Task: Add Attachment from "Attach a link" to Card Card0000000164 in Board Board0000000041 in Workspace WS0000000014 in Trello. Add Cover Red to Card Card0000000164 in Board Board0000000041 in Workspace WS0000000014 in Trello. Add "Join Card" Button Button0000000164  to Card Card0000000164 in Board Board0000000041 in Workspace WS0000000014 in Trello. Add Description DS0000000164 to Card Card0000000164 in Board Board0000000041 in Workspace WS0000000014 in Trello. Add Comment CM0000000164 to Card Card0000000164 in Board Board0000000041 in Workspace WS0000000014 in Trello
Action: Mouse moved to (867, 408)
Screenshot: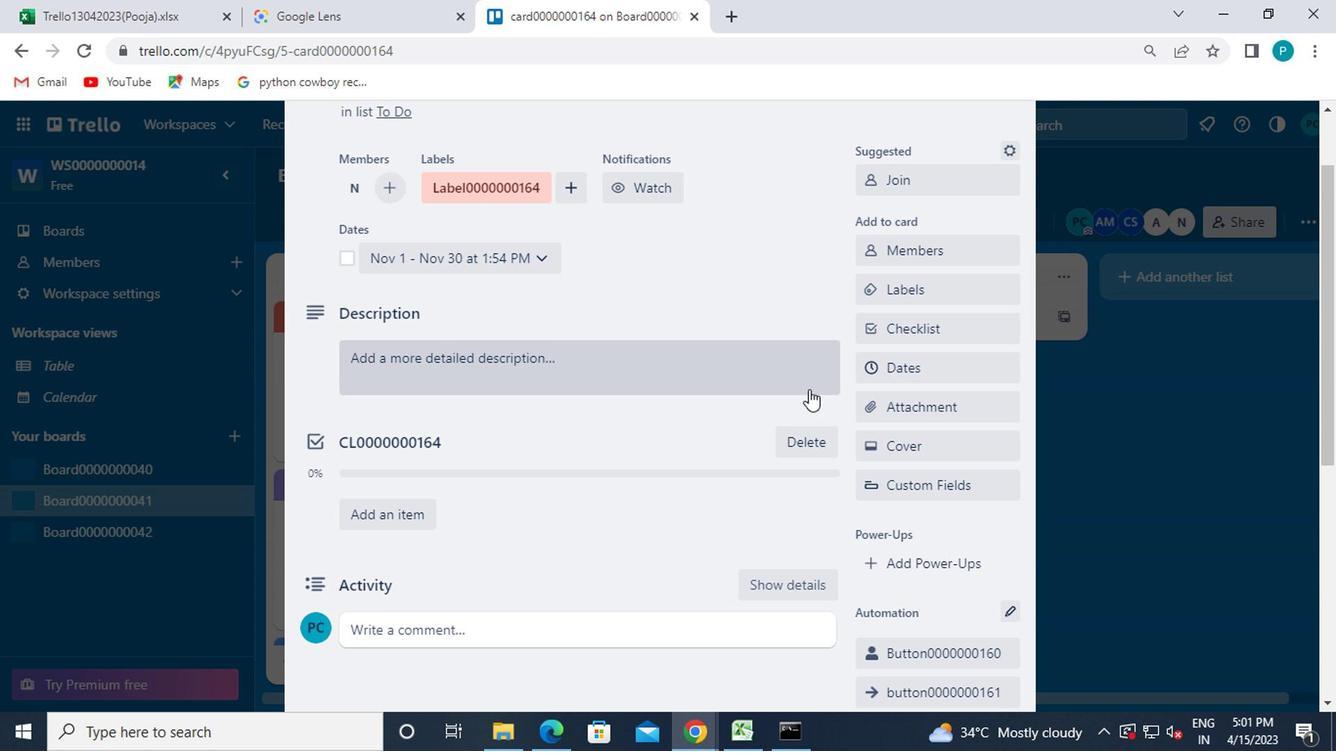 
Action: Mouse pressed left at (867, 408)
Screenshot: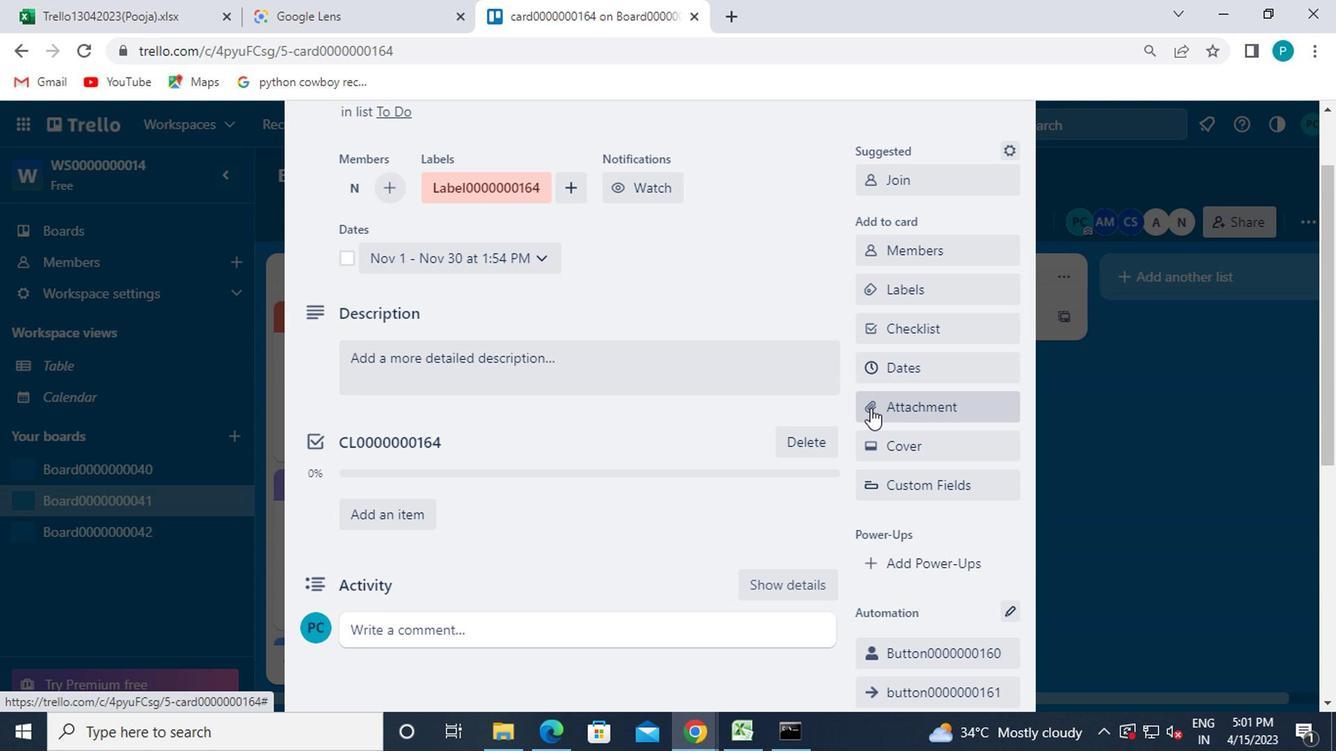 
Action: Mouse moved to (894, 432)
Screenshot: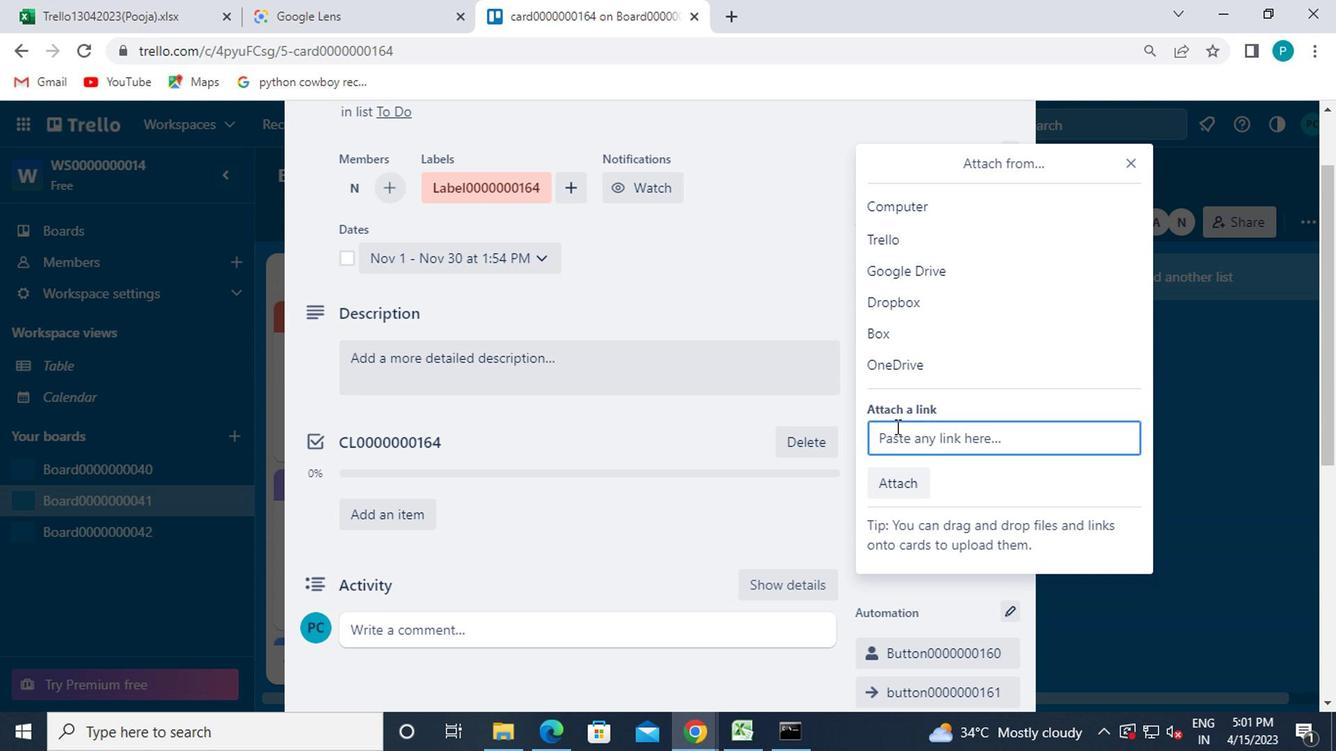 
Action: Mouse pressed left at (894, 432)
Screenshot: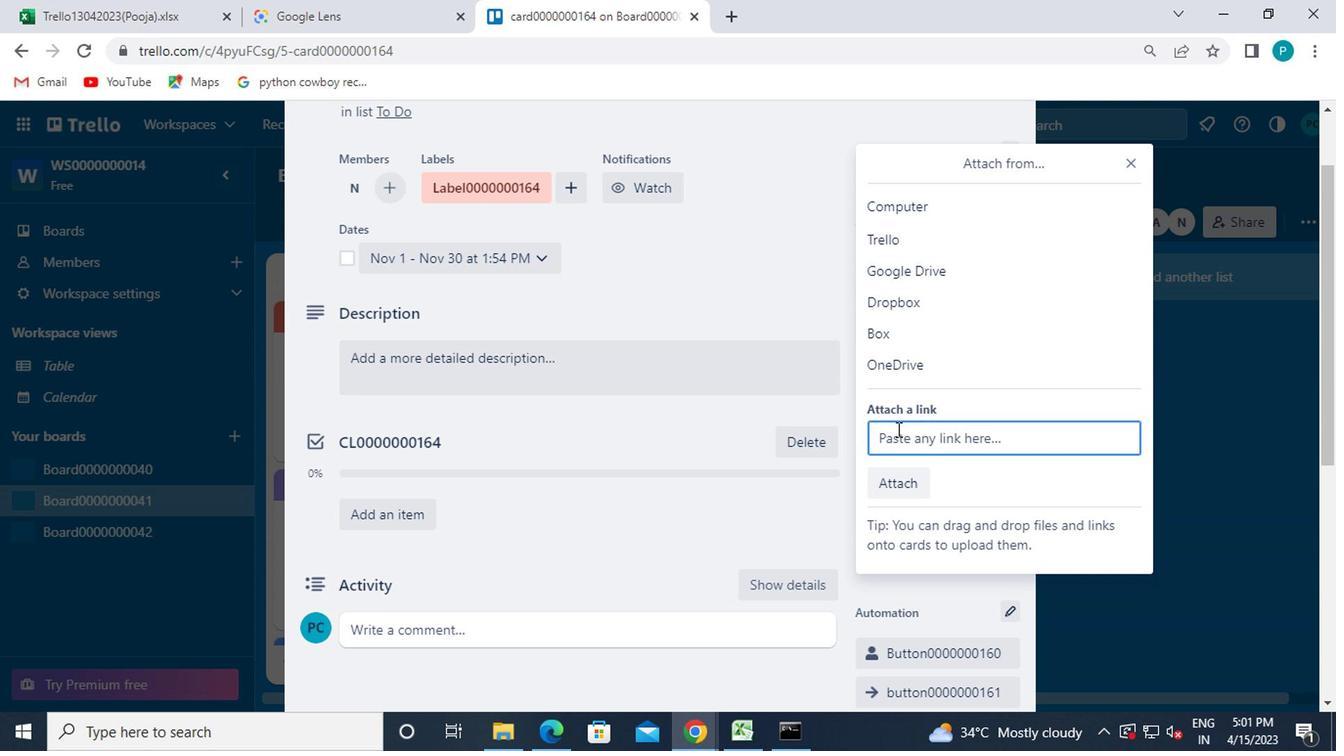 
Action: Mouse moved to (364, 29)
Screenshot: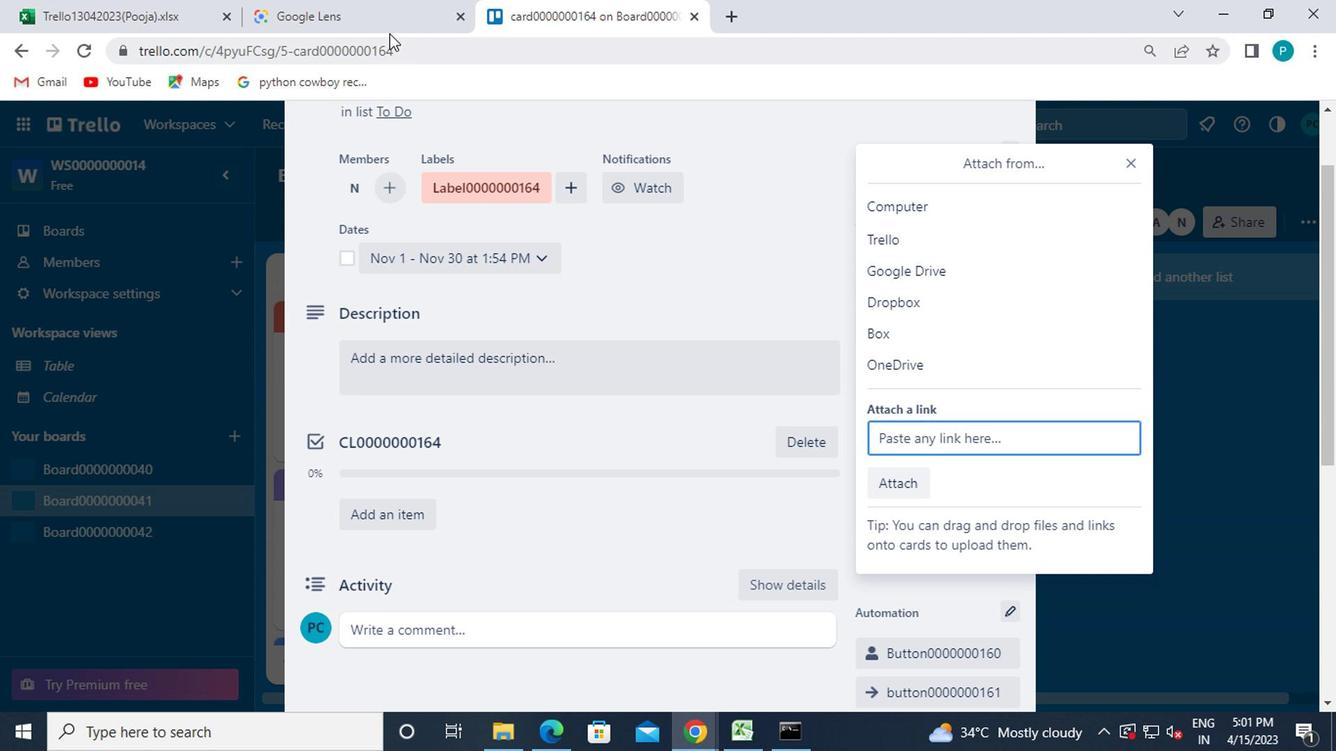 
Action: Mouse pressed left at (364, 29)
Screenshot: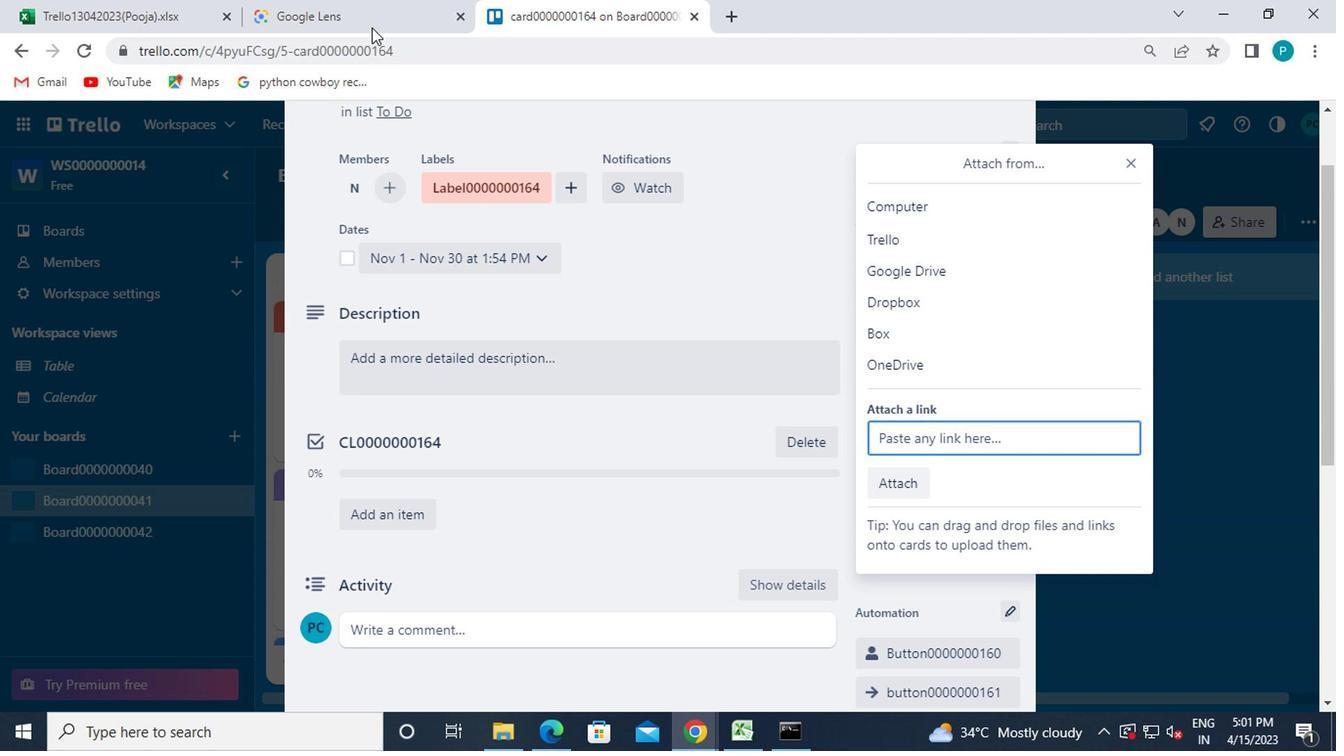 
Action: Mouse moved to (367, 29)
Screenshot: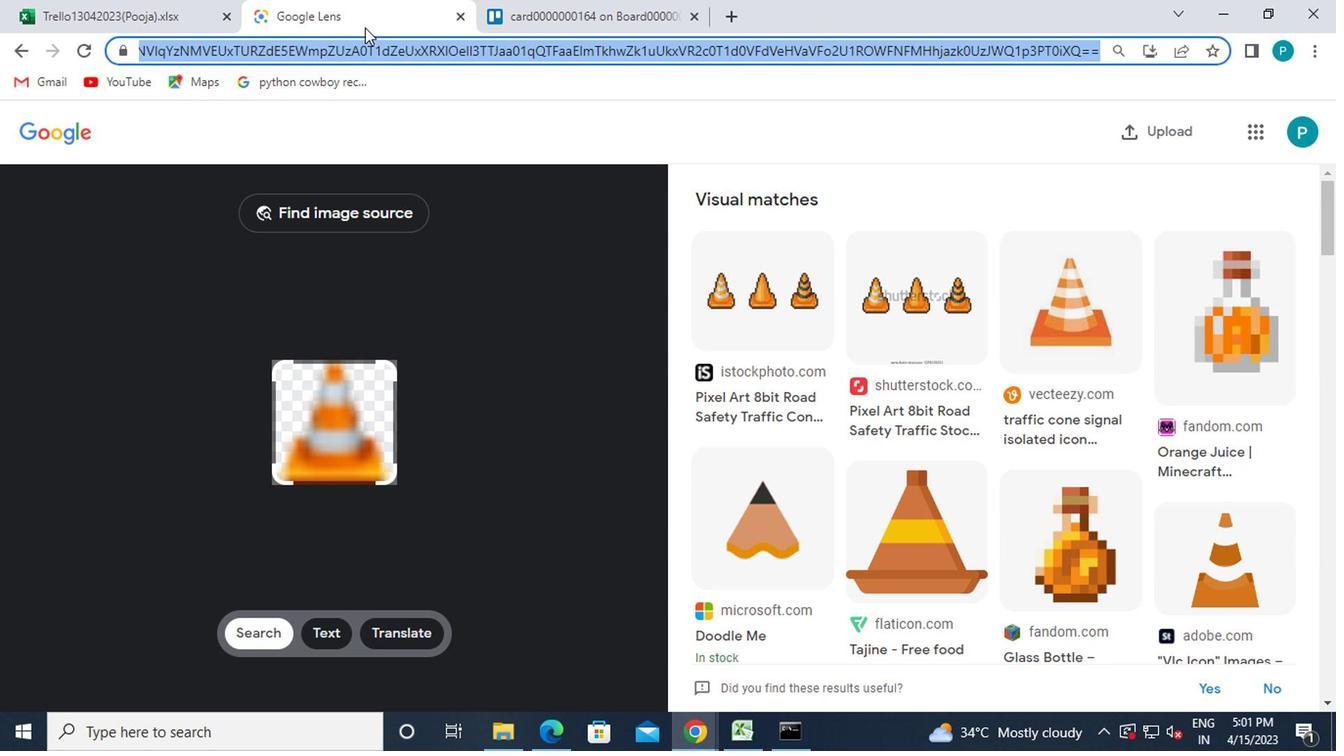 
Action: Key pressed ctrl+C
Screenshot: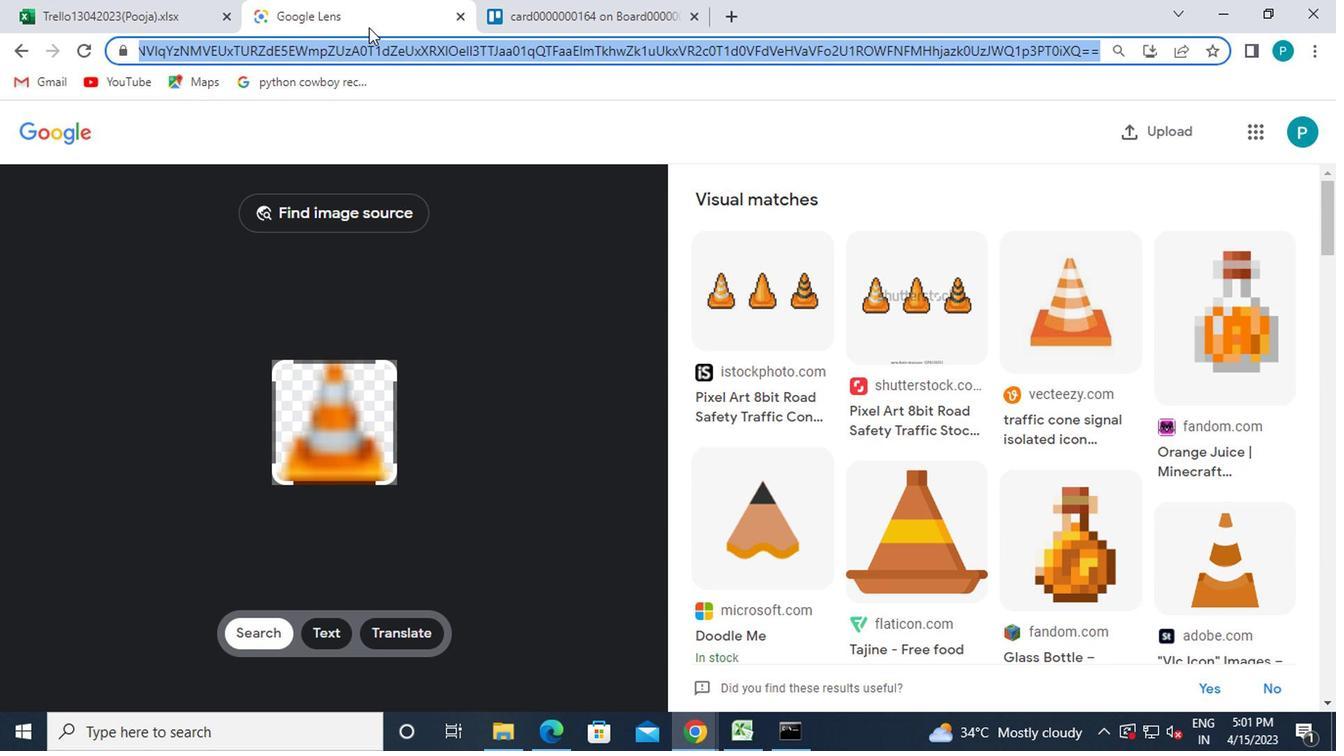 
Action: Mouse moved to (581, 10)
Screenshot: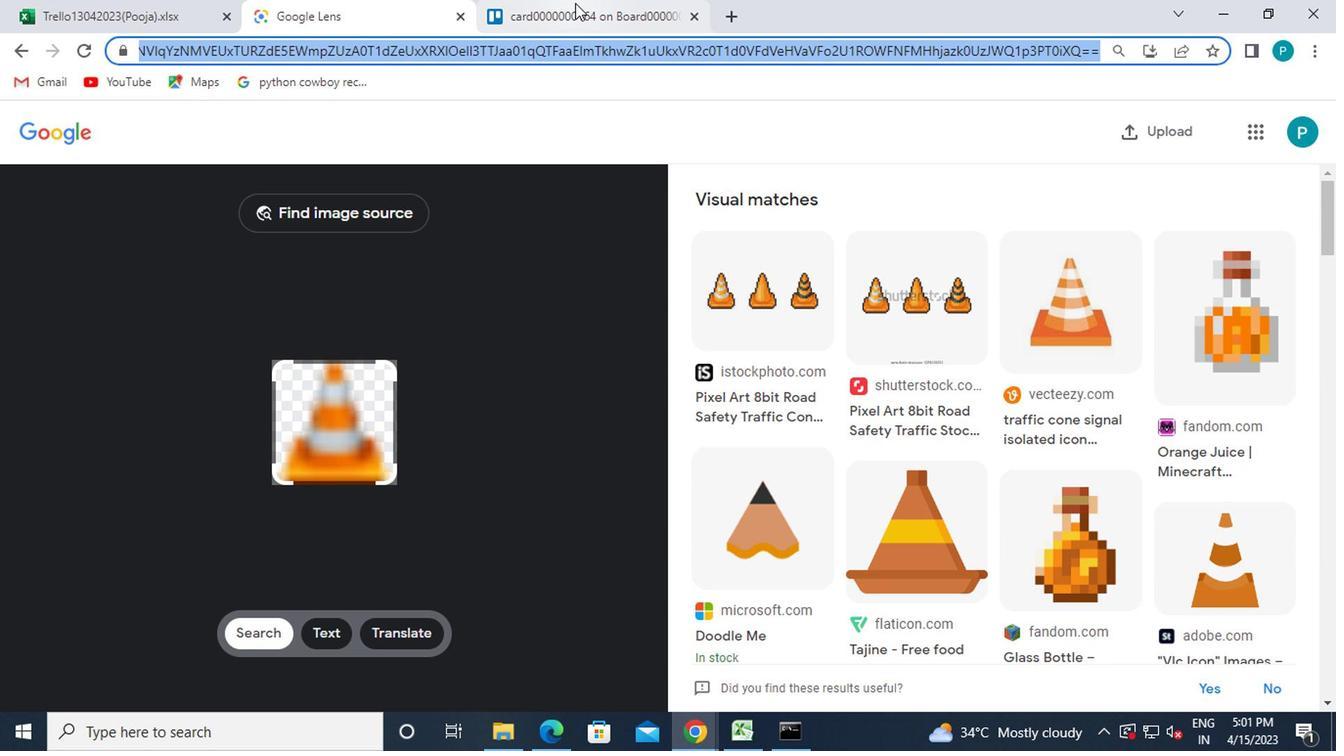 
Action: Mouse pressed left at (581, 10)
Screenshot: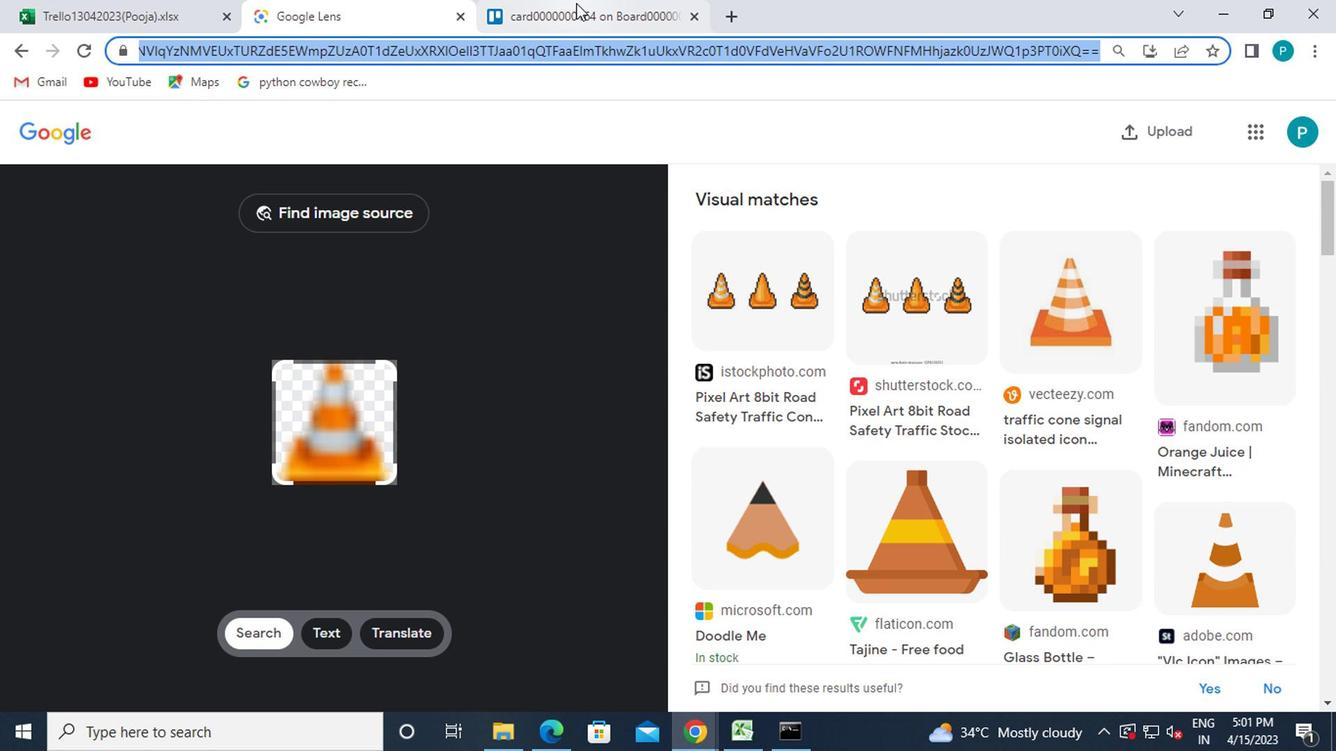 
Action: Mouse moved to (935, 434)
Screenshot: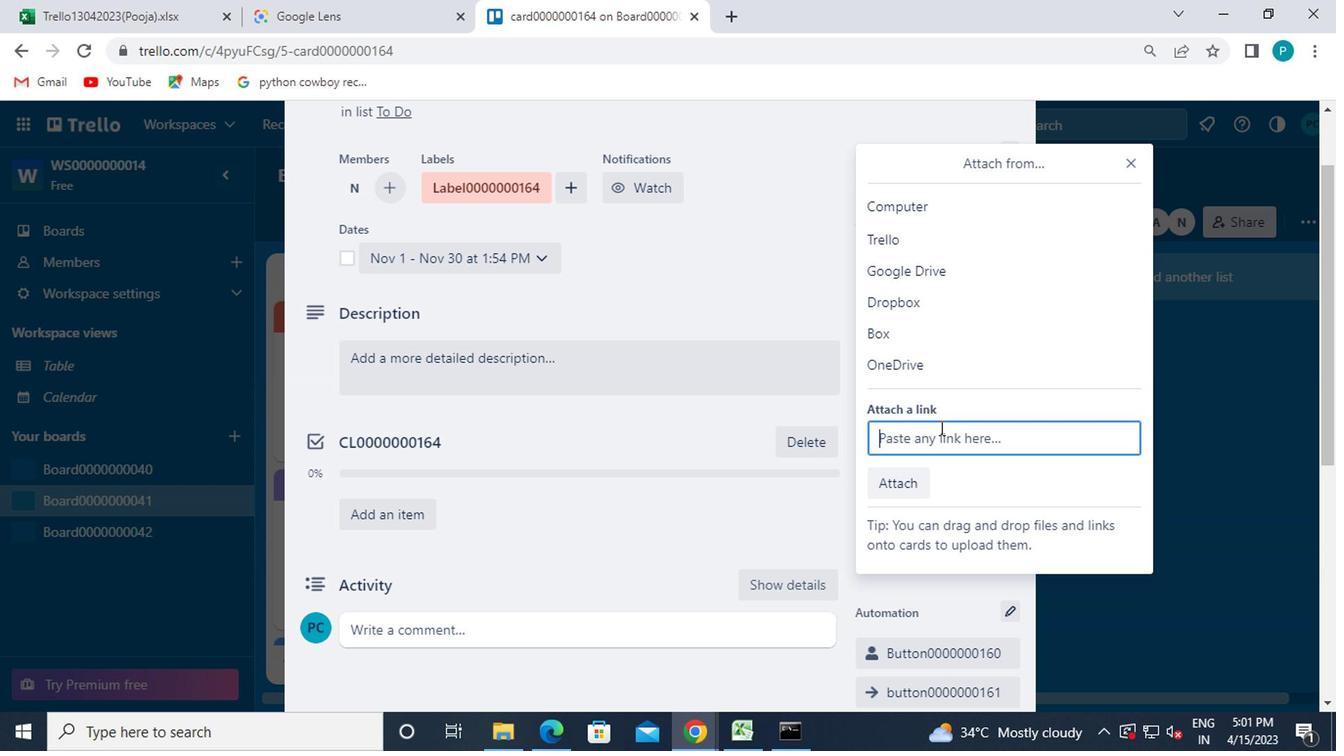 
Action: Mouse pressed left at (935, 434)
Screenshot: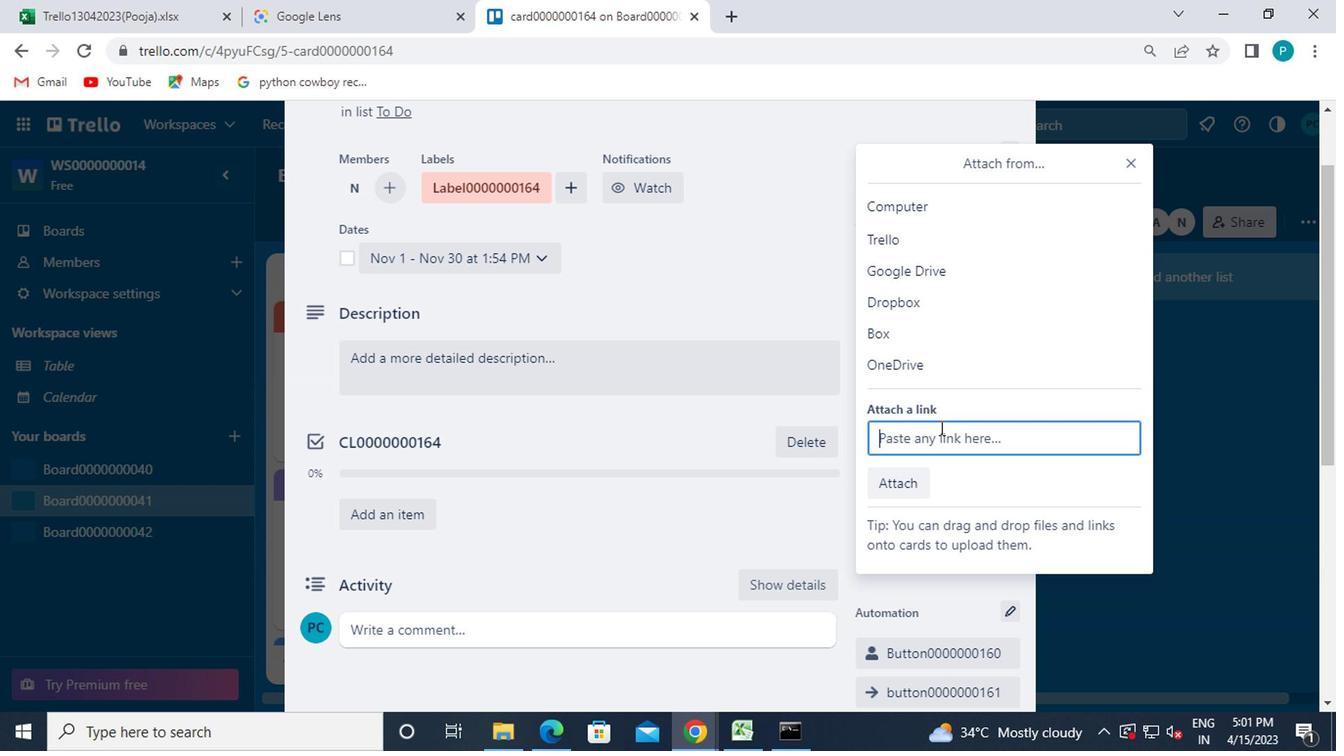 
Action: Mouse moved to (922, 409)
Screenshot: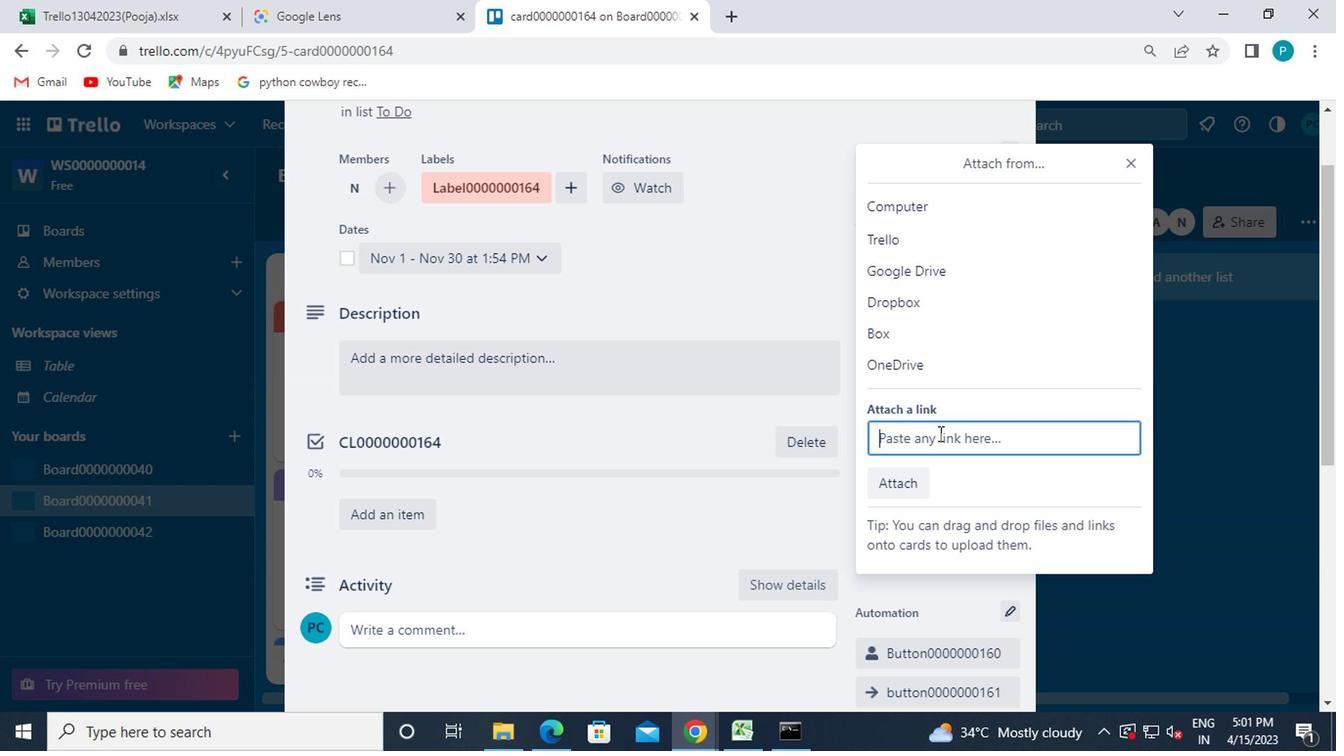 
Action: Key pressed ctrl+V
Screenshot: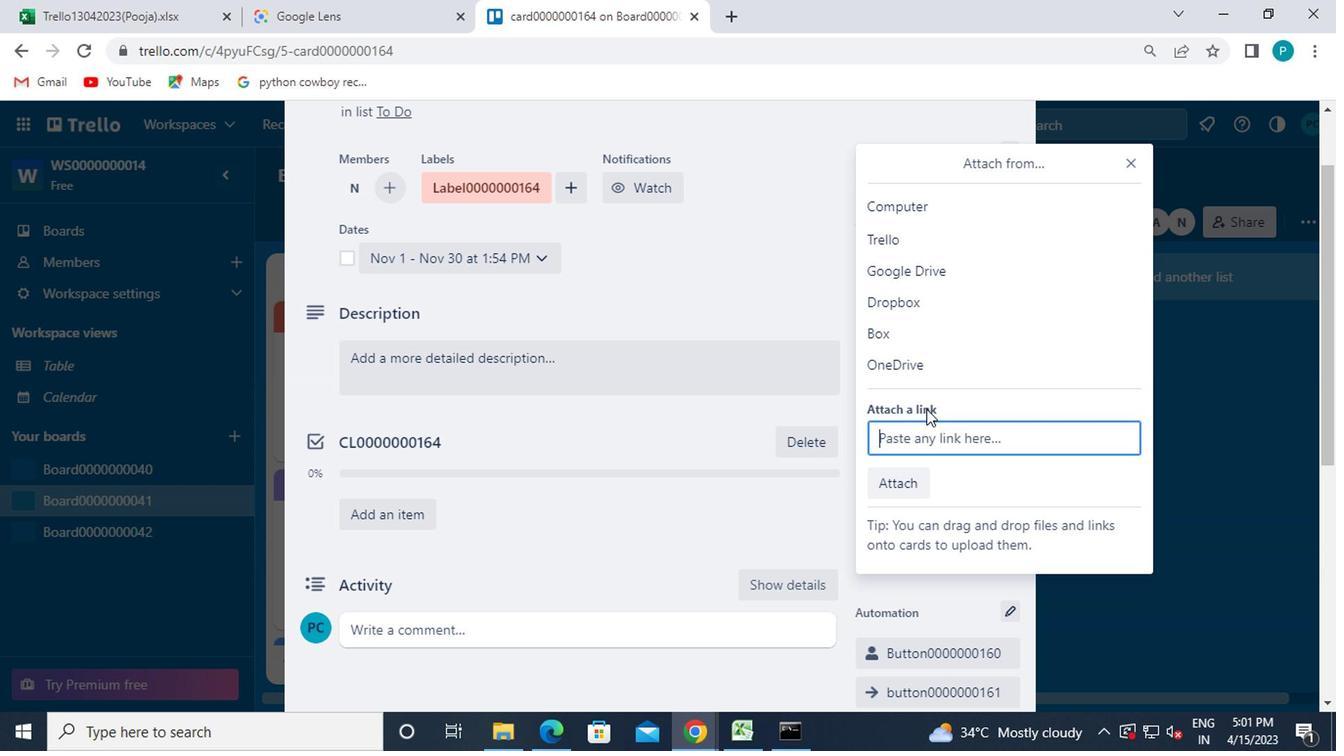 
Action: Mouse moved to (890, 549)
Screenshot: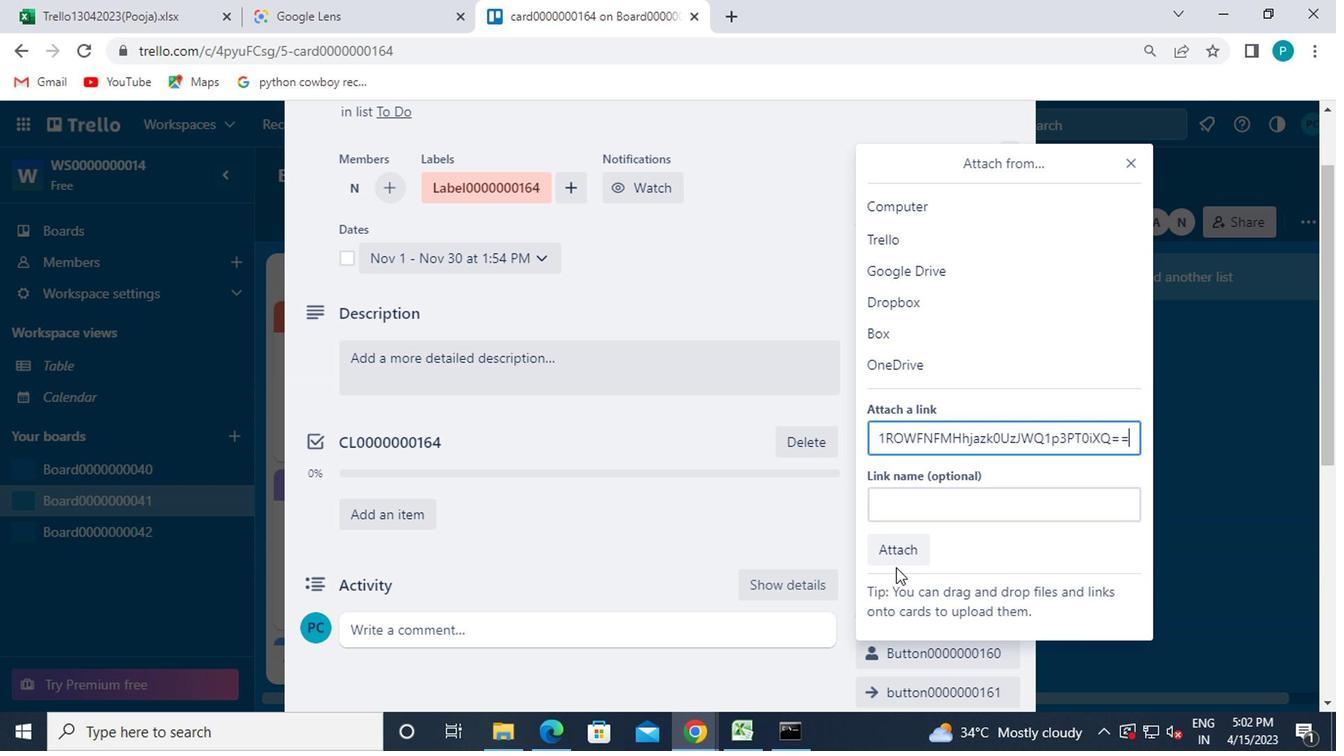 
Action: Mouse pressed left at (890, 549)
Screenshot: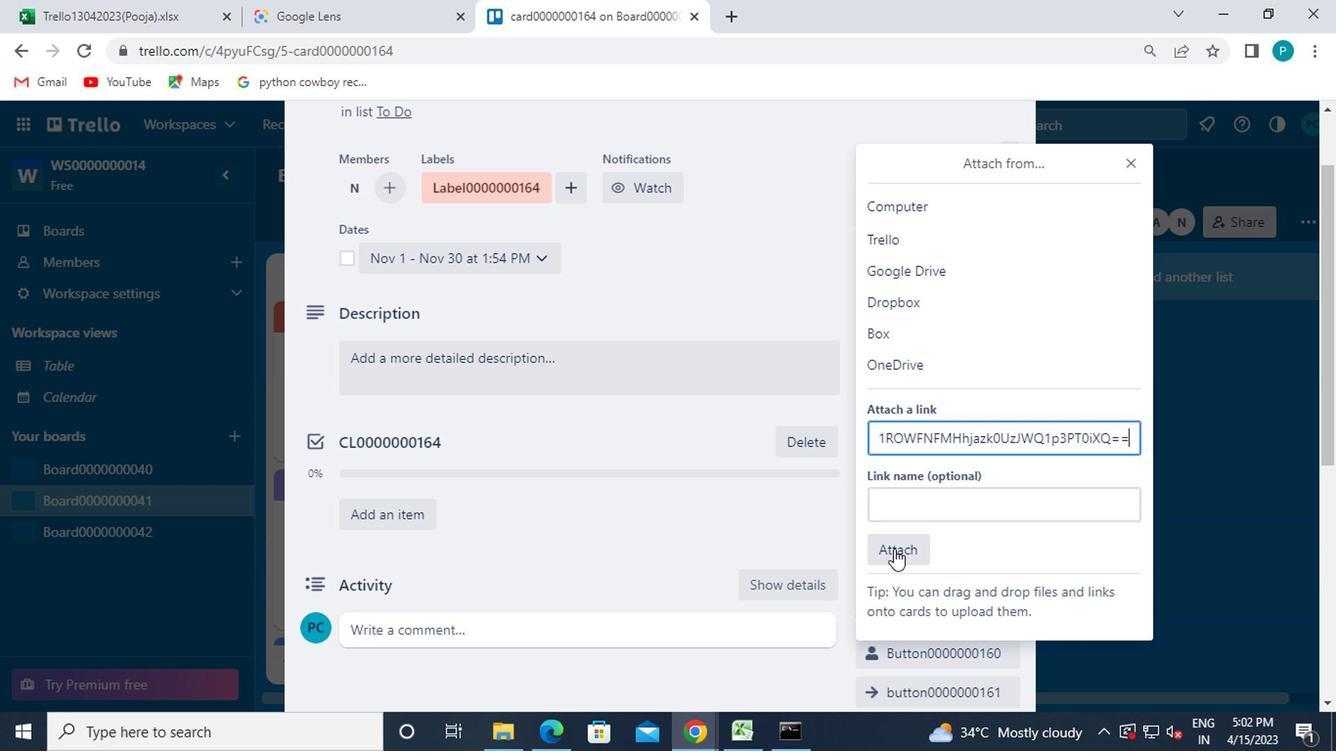 
Action: Mouse moved to (966, 441)
Screenshot: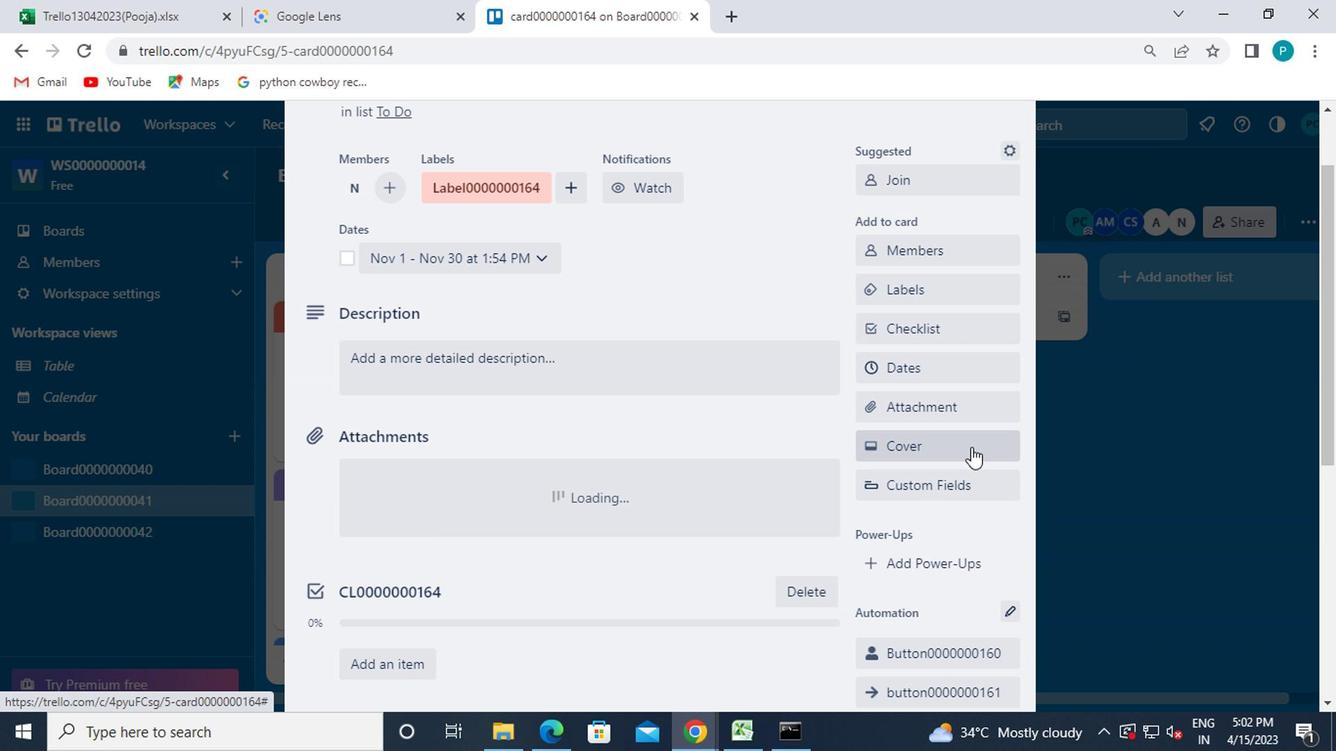 
Action: Mouse pressed left at (966, 441)
Screenshot: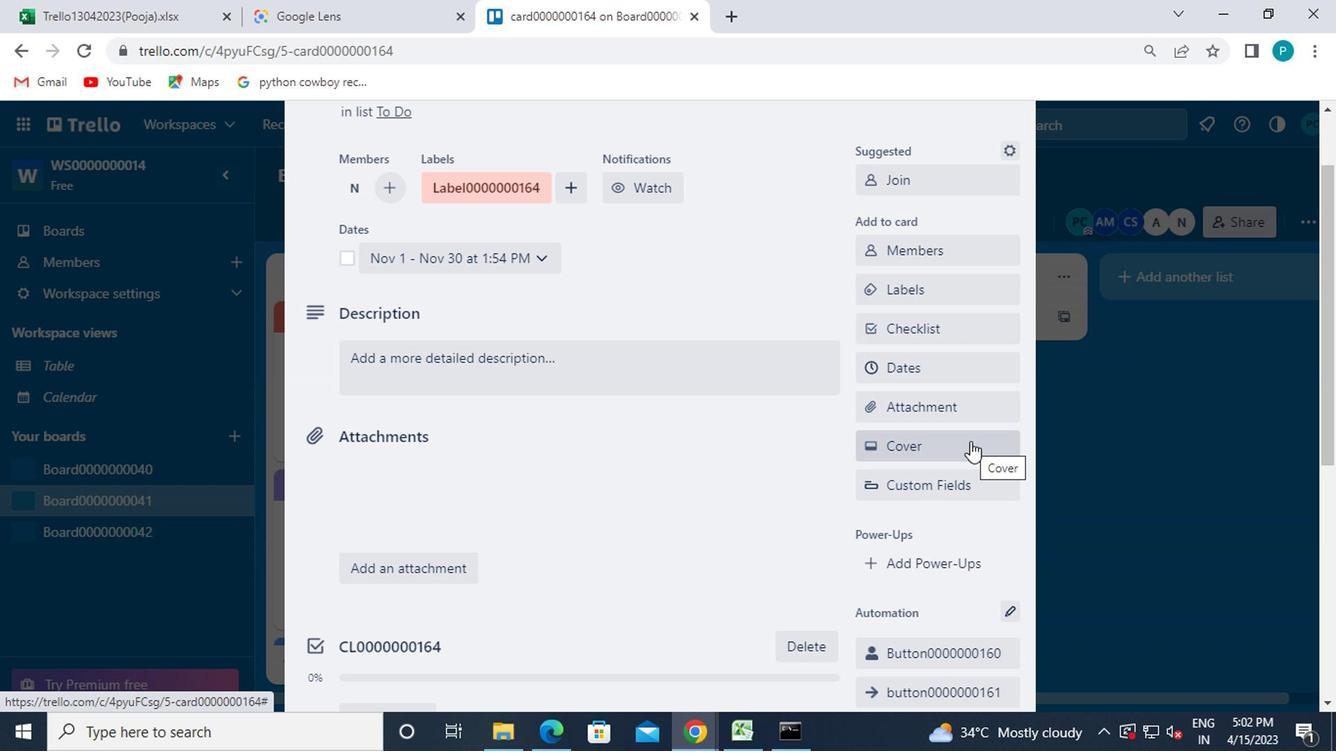 
Action: Mouse moved to (1042, 347)
Screenshot: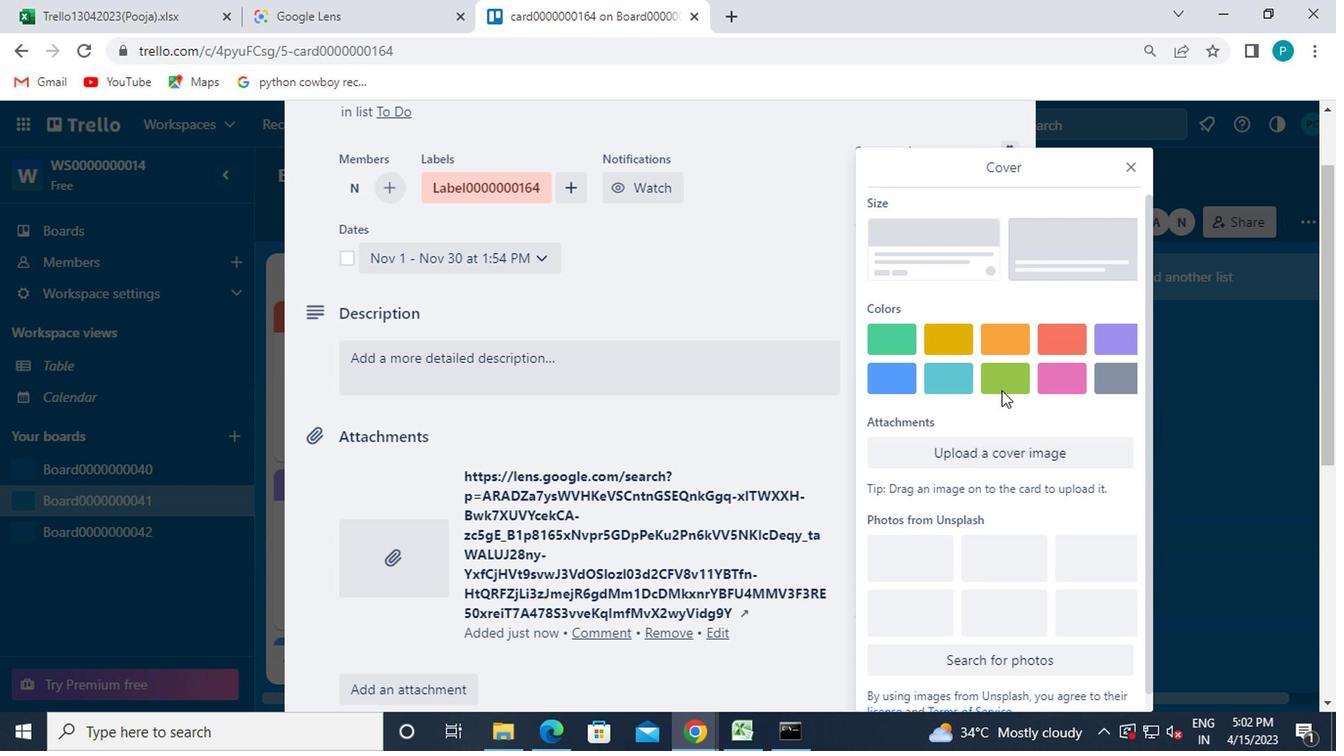 
Action: Mouse pressed left at (1042, 347)
Screenshot: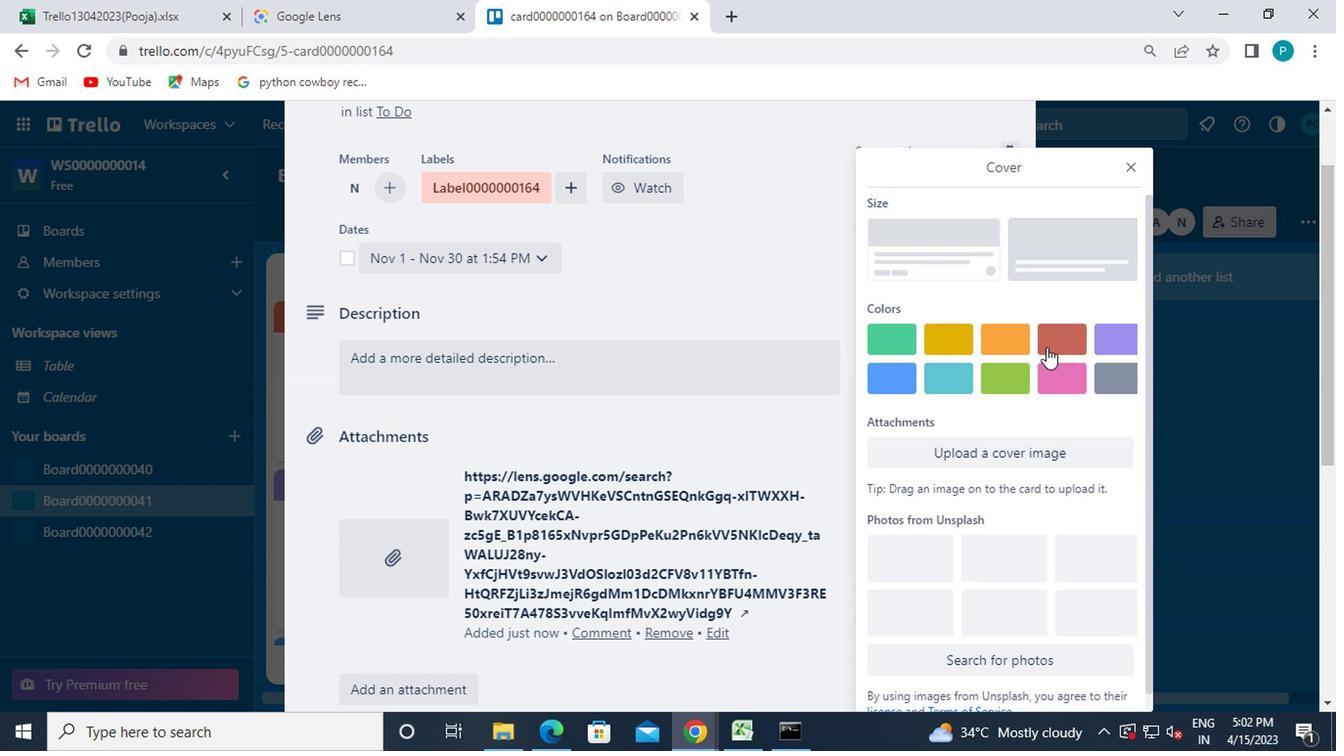 
Action: Mouse moved to (1123, 170)
Screenshot: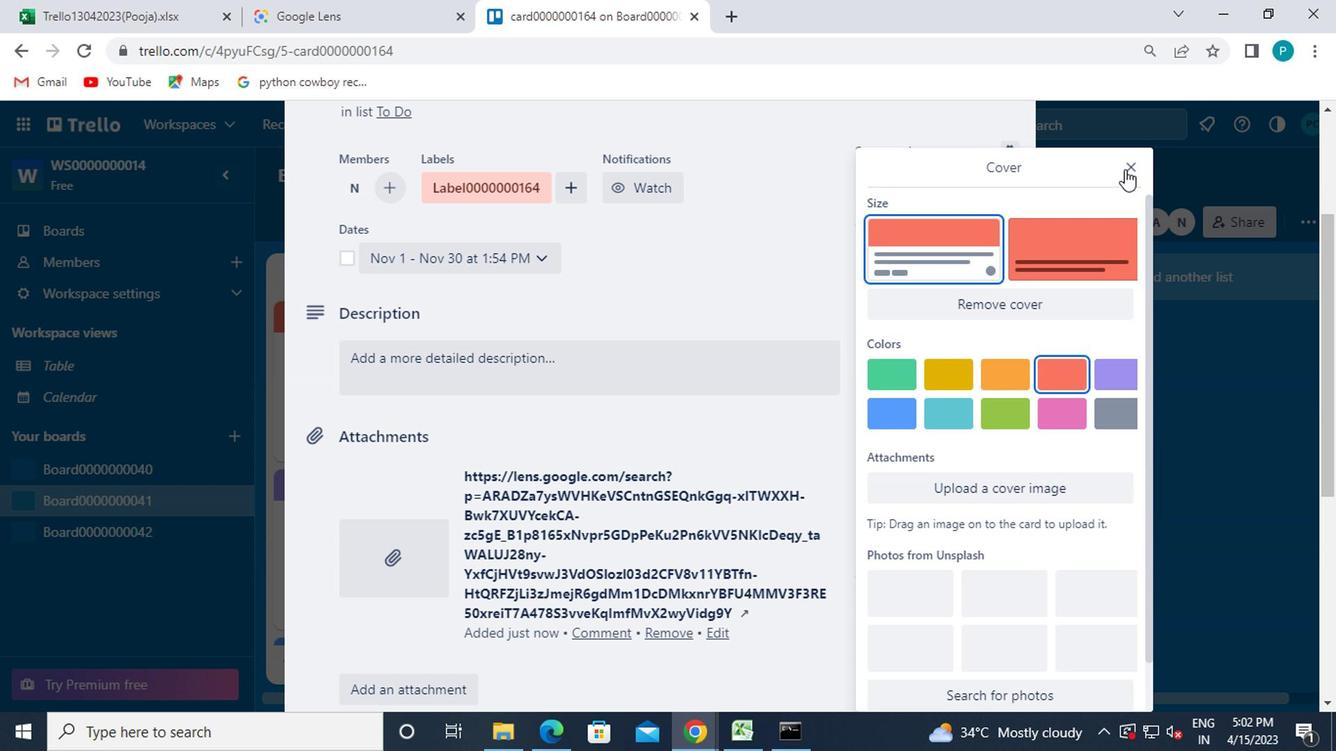
Action: Mouse pressed left at (1123, 170)
Screenshot: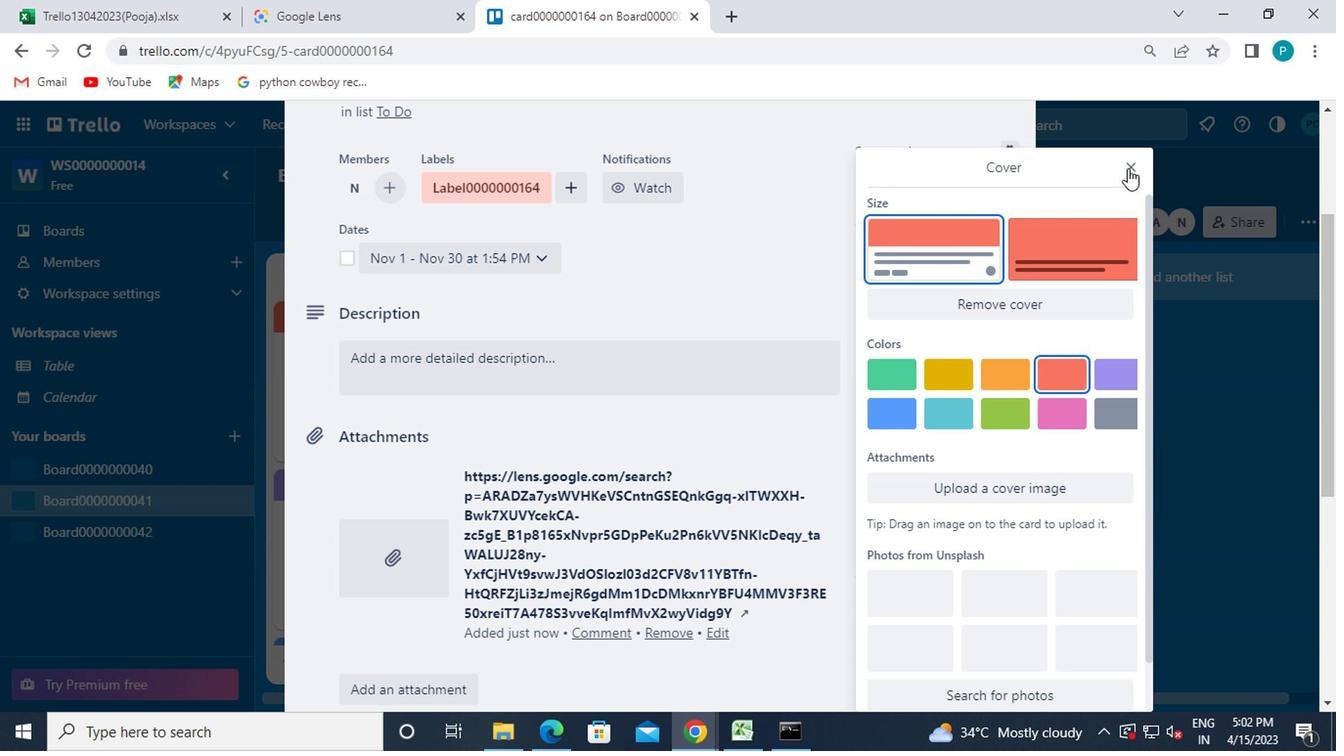 
Action: Mouse moved to (830, 471)
Screenshot: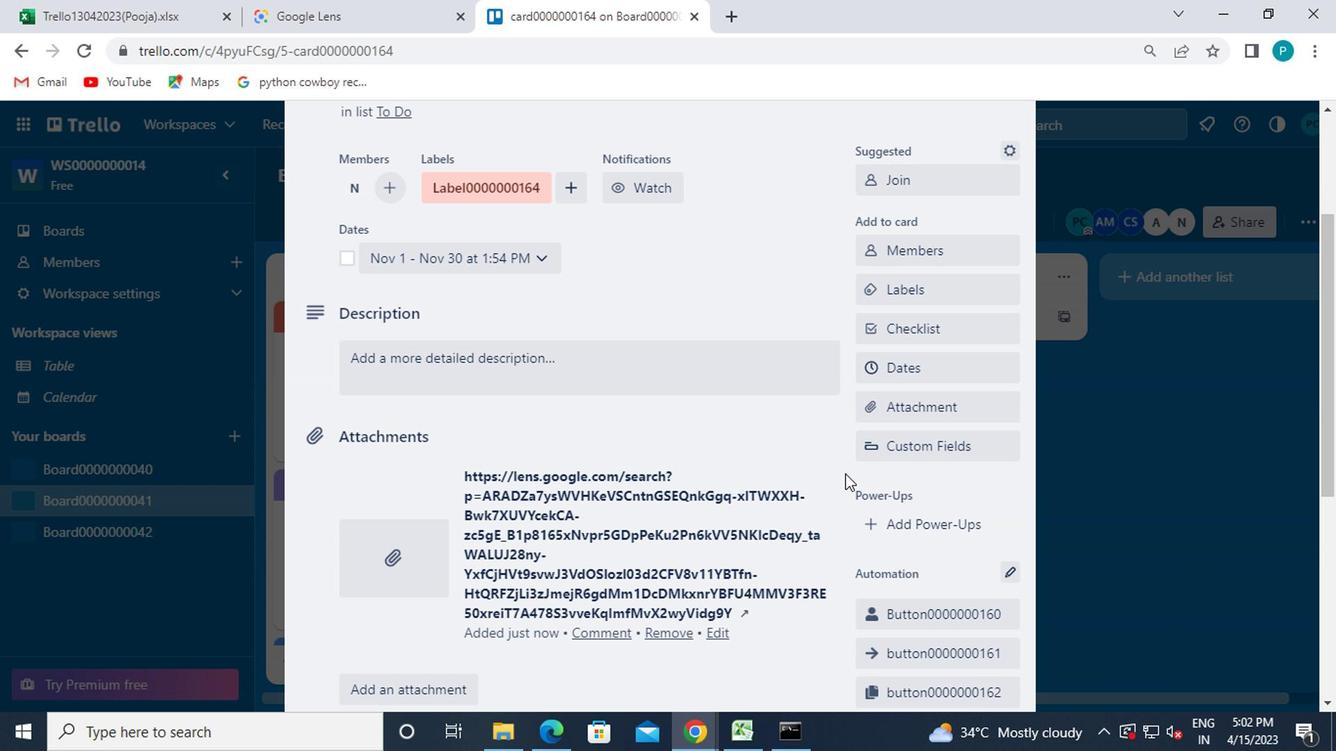 
Action: Mouse scrolled (830, 471) with delta (0, 0)
Screenshot: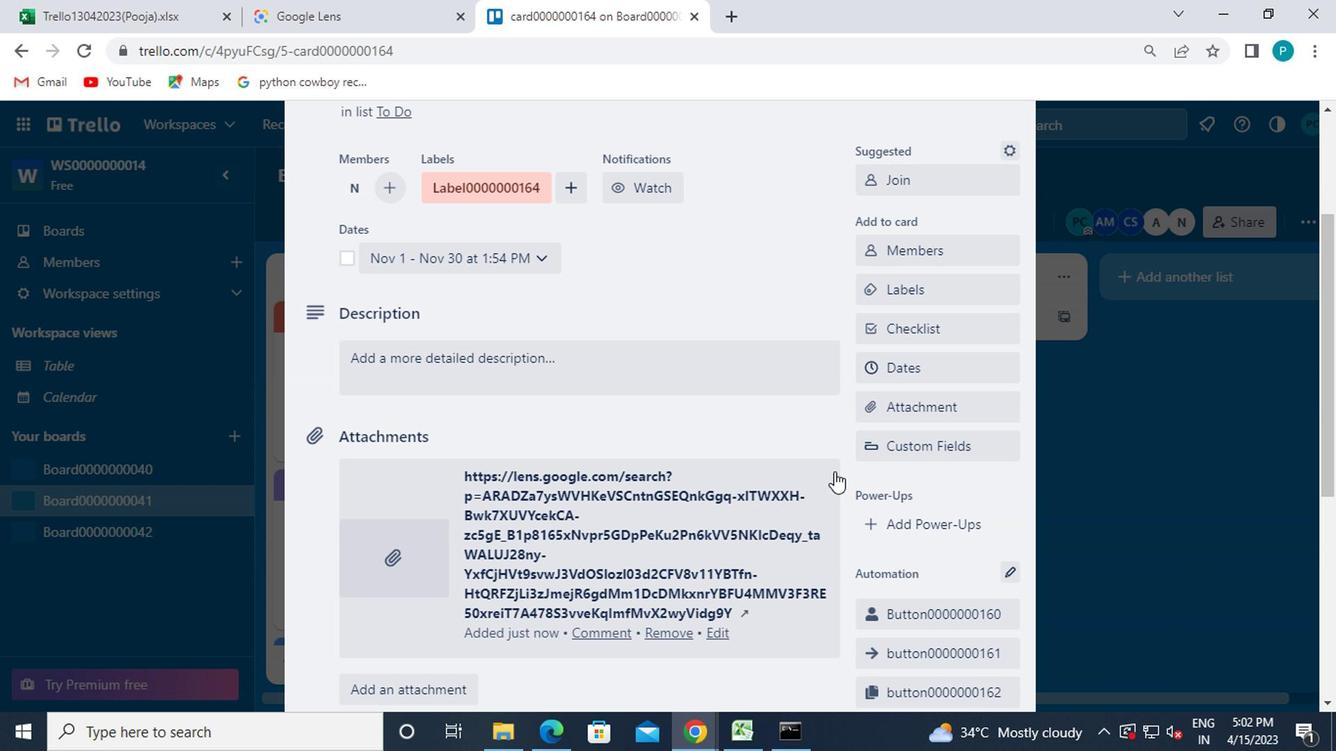 
Action: Mouse scrolled (830, 471) with delta (0, 0)
Screenshot: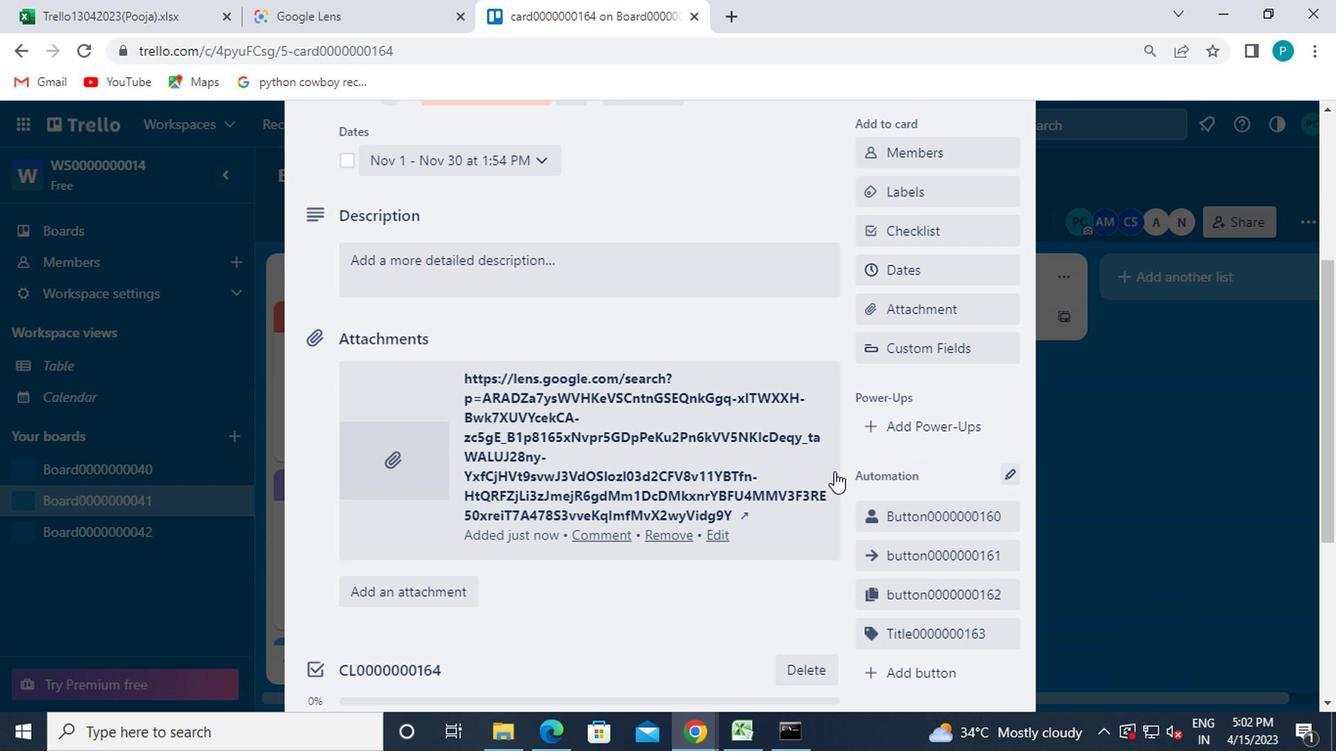 
Action: Mouse moved to (883, 567)
Screenshot: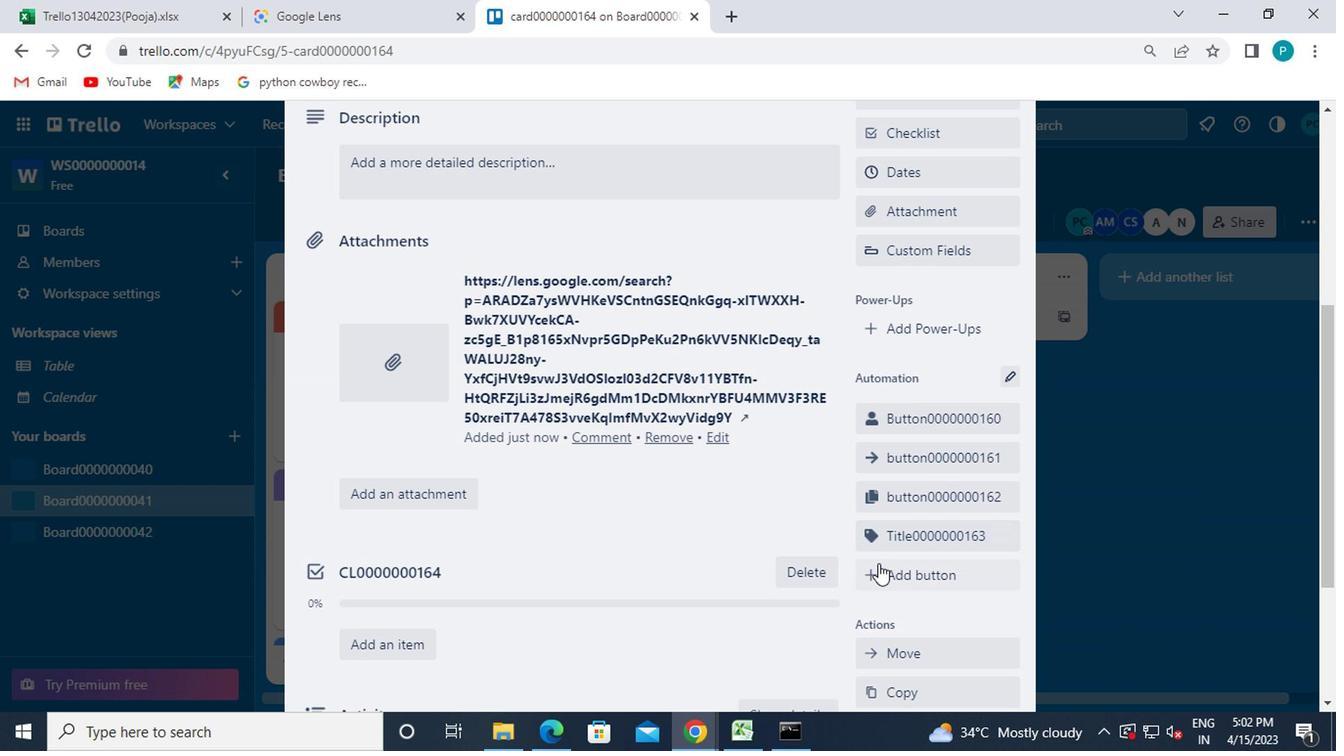 
Action: Mouse pressed left at (883, 567)
Screenshot: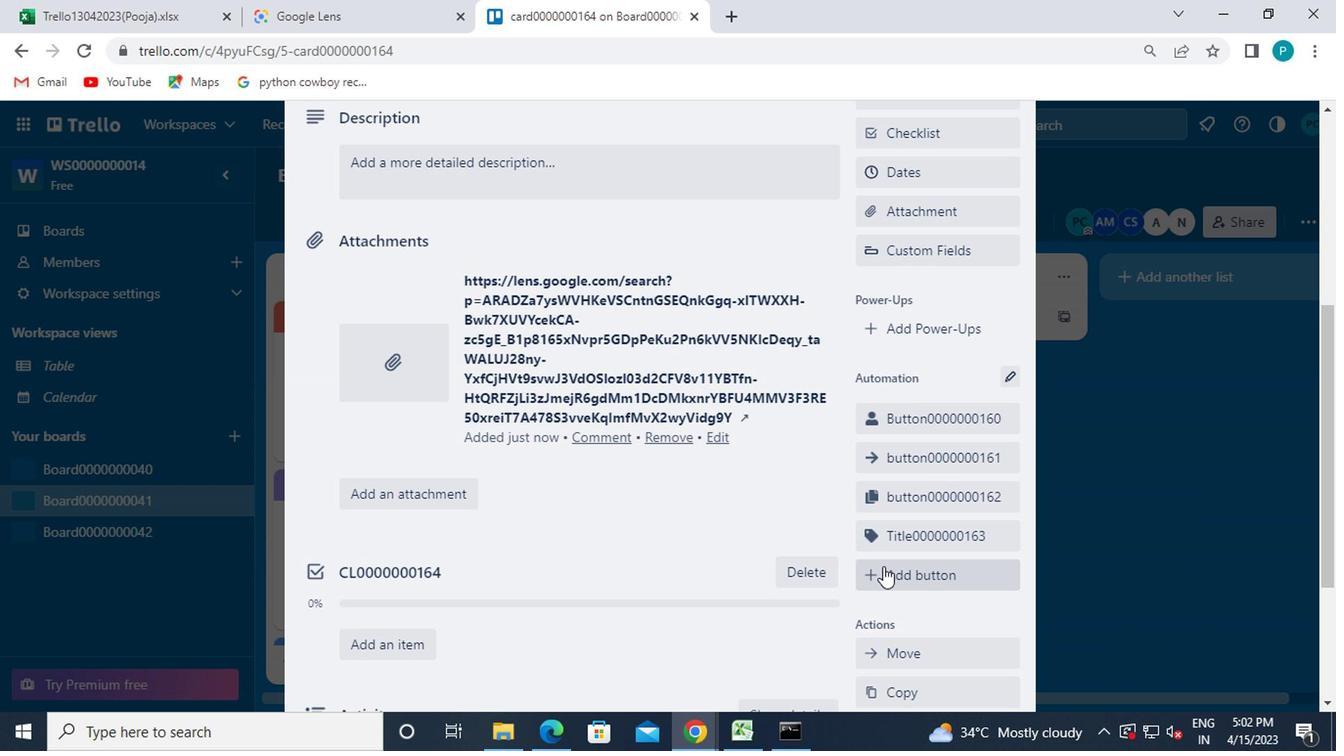 
Action: Mouse moved to (894, 382)
Screenshot: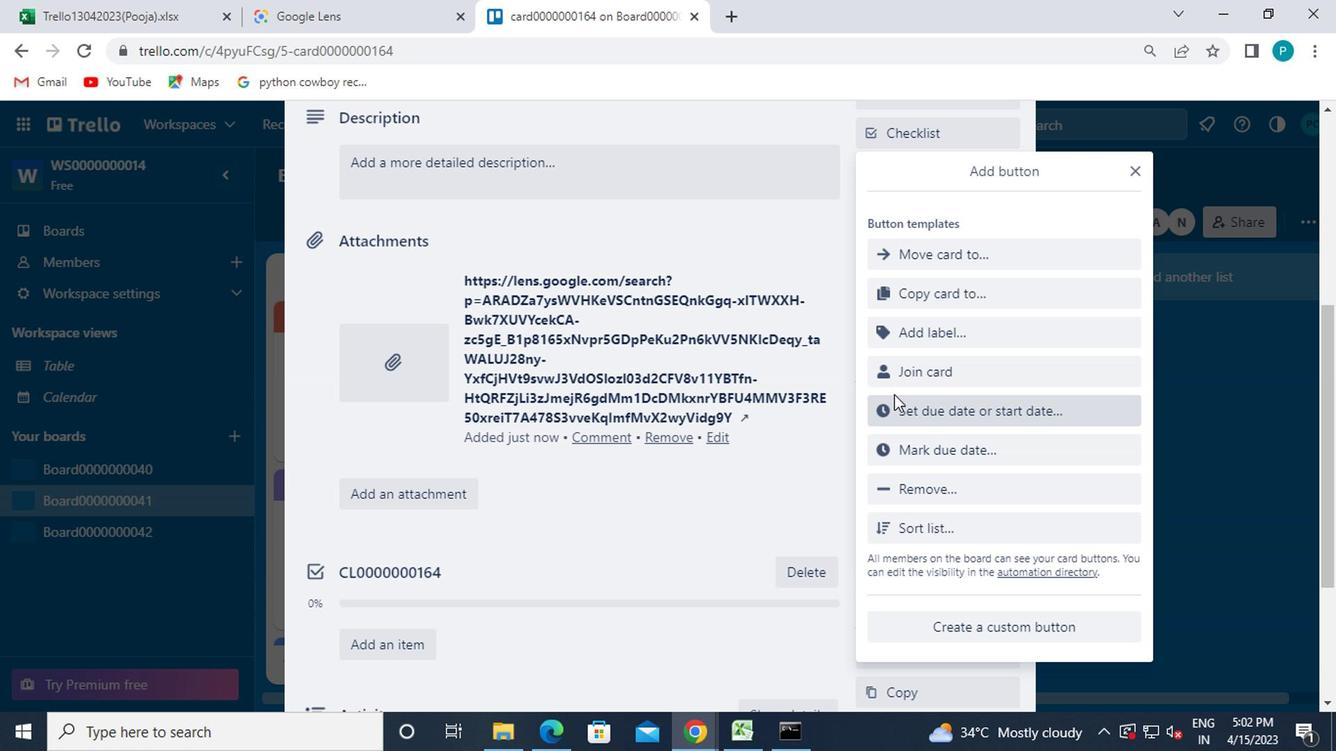 
Action: Mouse pressed left at (894, 382)
Screenshot: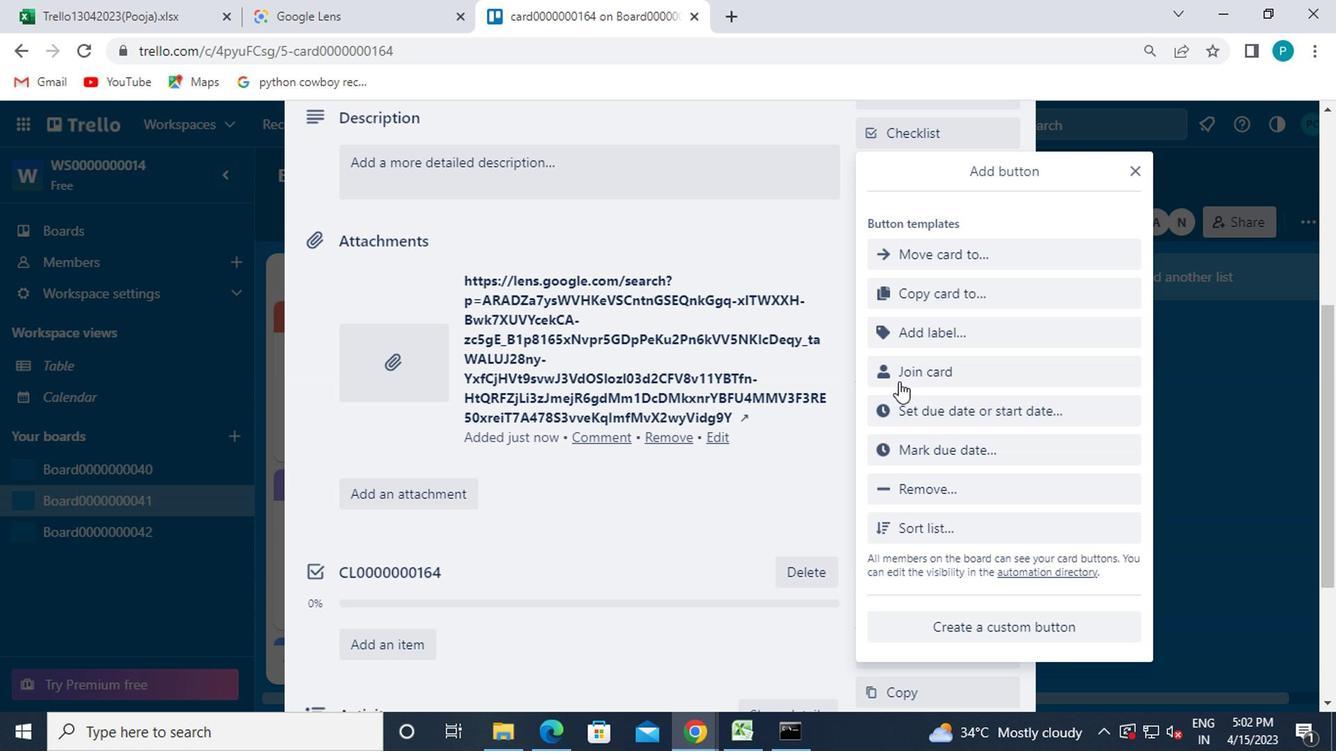 
Action: Mouse moved to (954, 310)
Screenshot: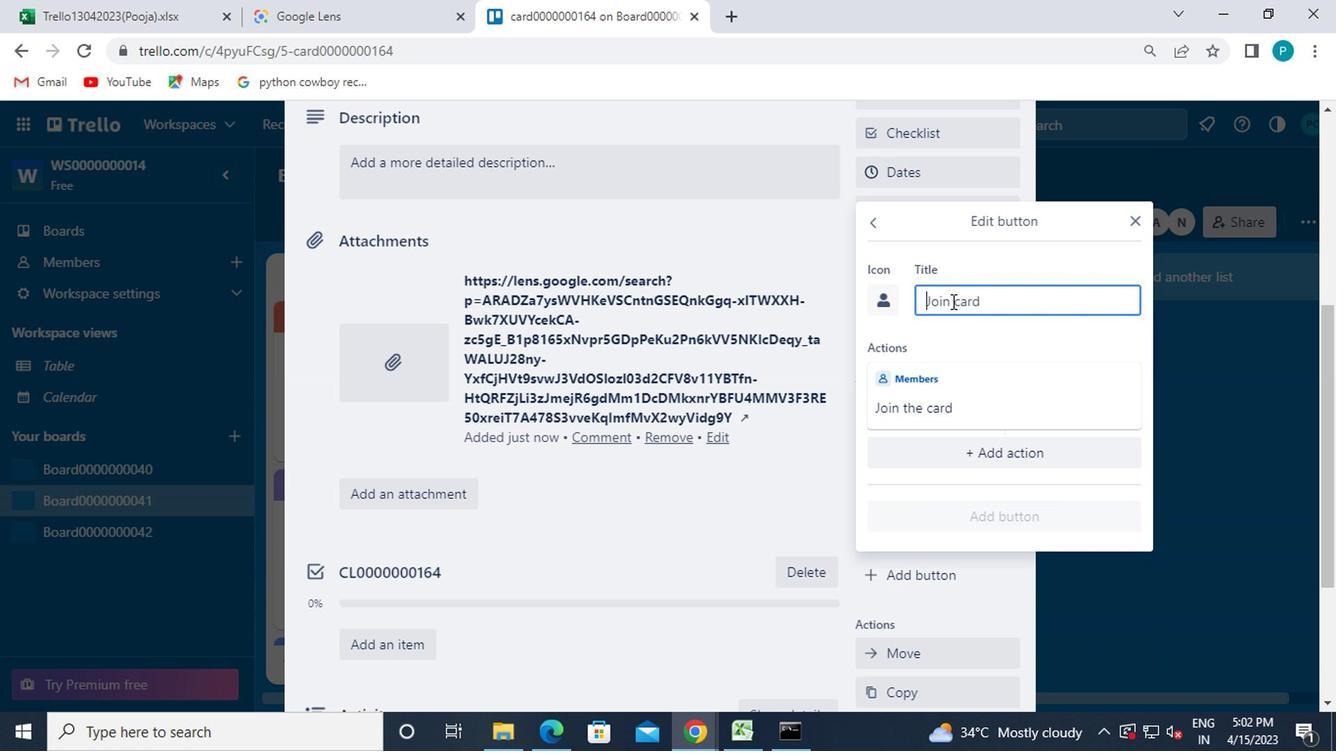 
Action: Mouse pressed left at (954, 310)
Screenshot: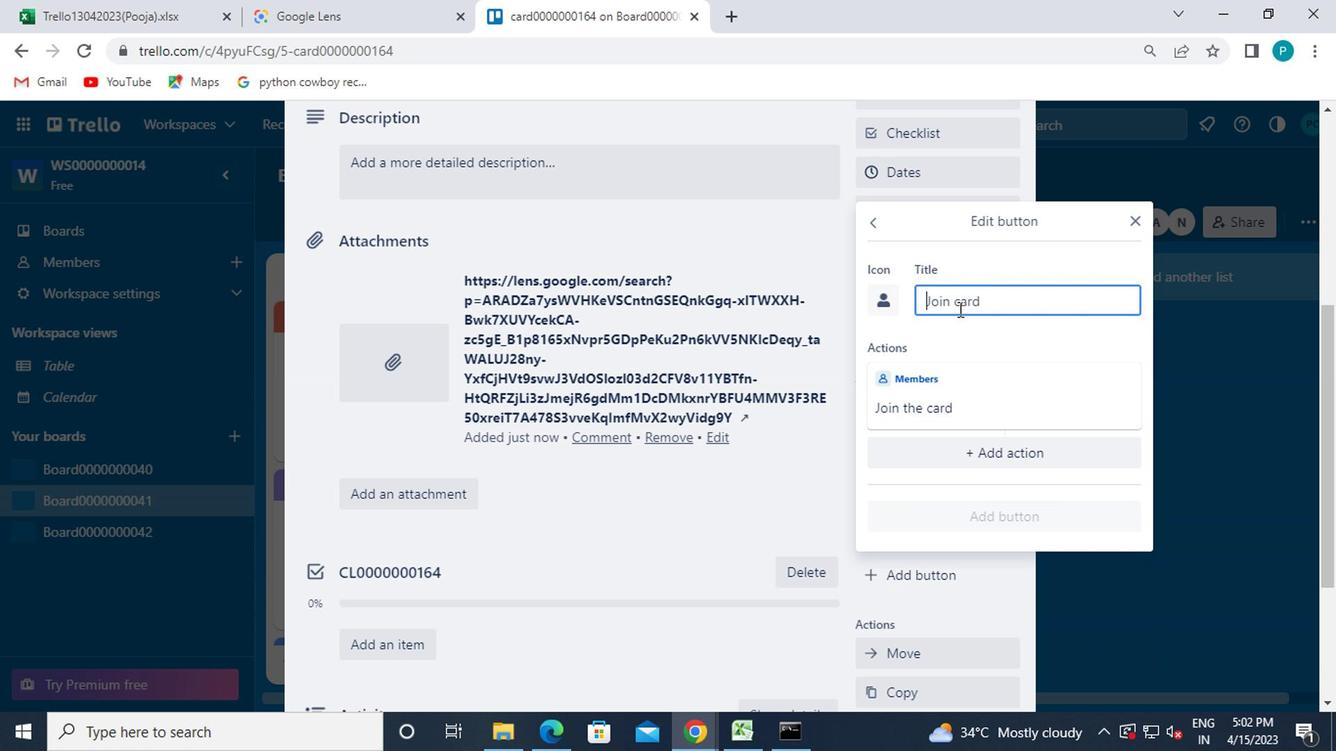
Action: Key pressed button0000000164
Screenshot: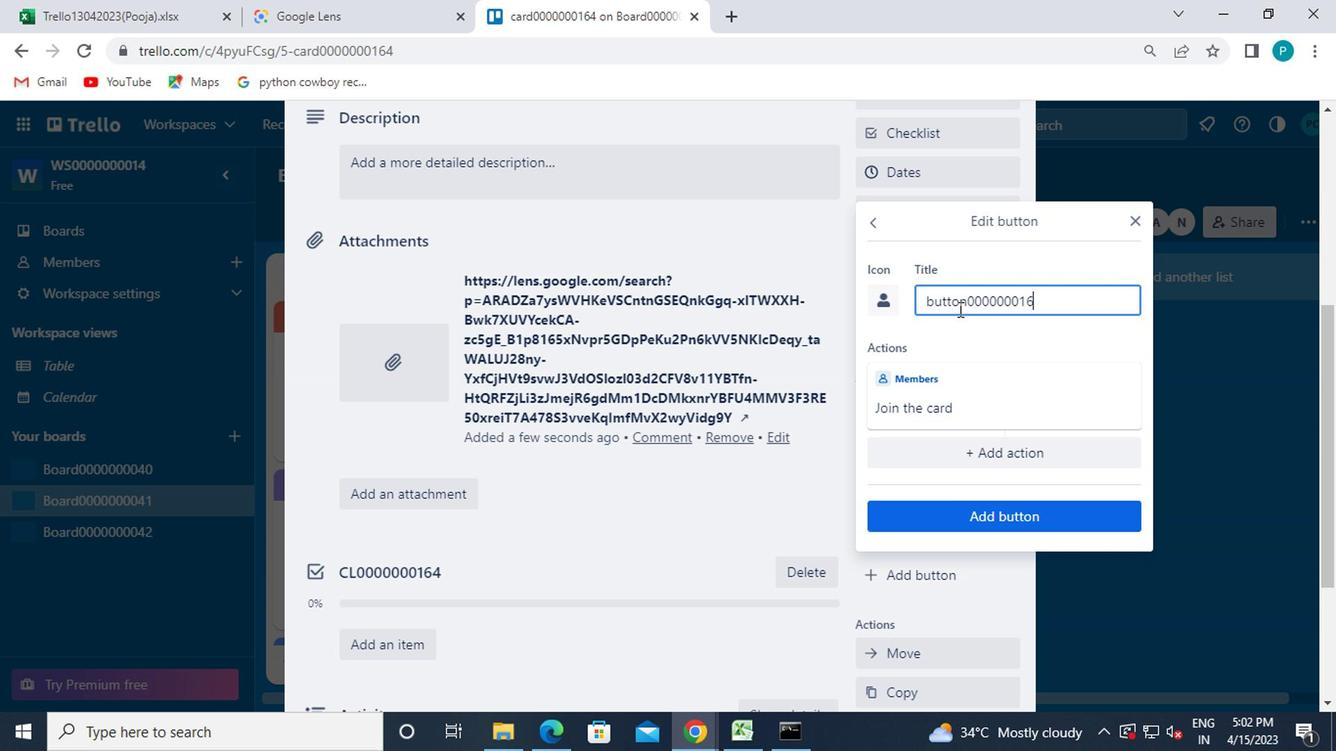 
Action: Mouse moved to (986, 517)
Screenshot: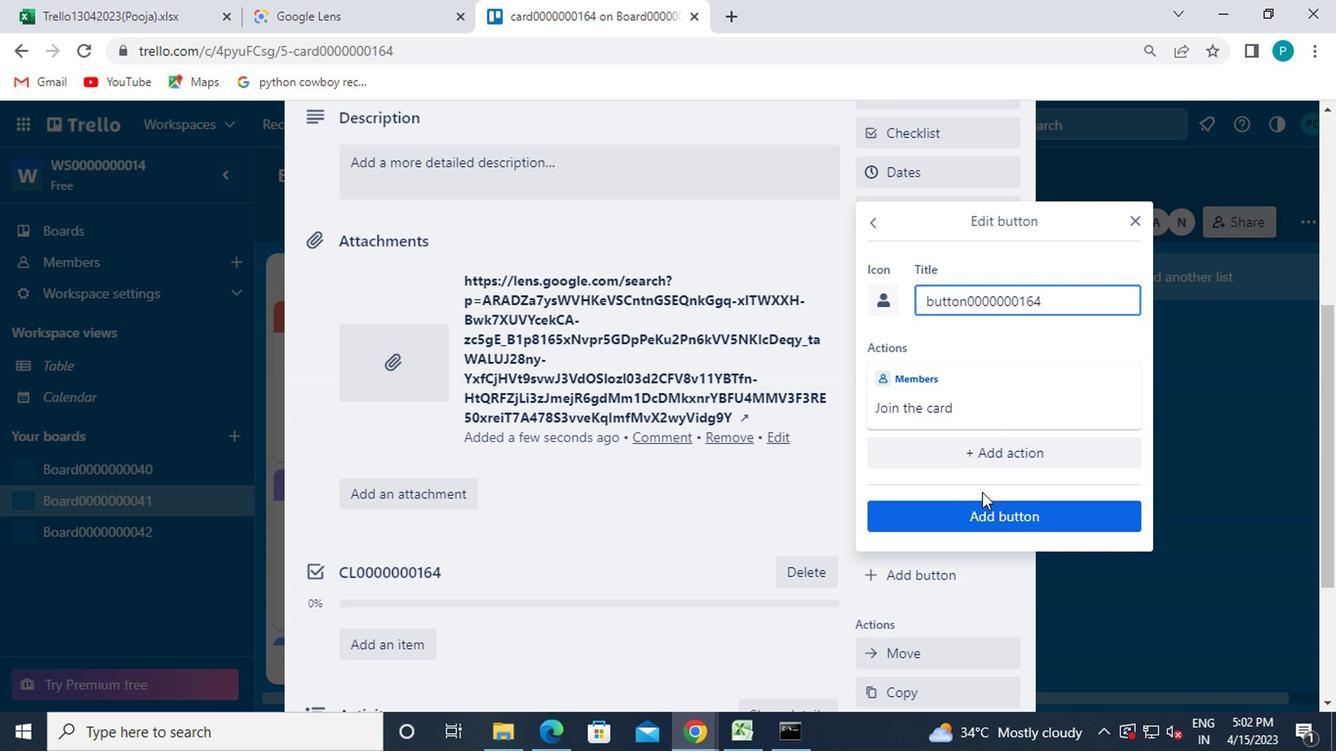 
Action: Mouse pressed left at (986, 517)
Screenshot: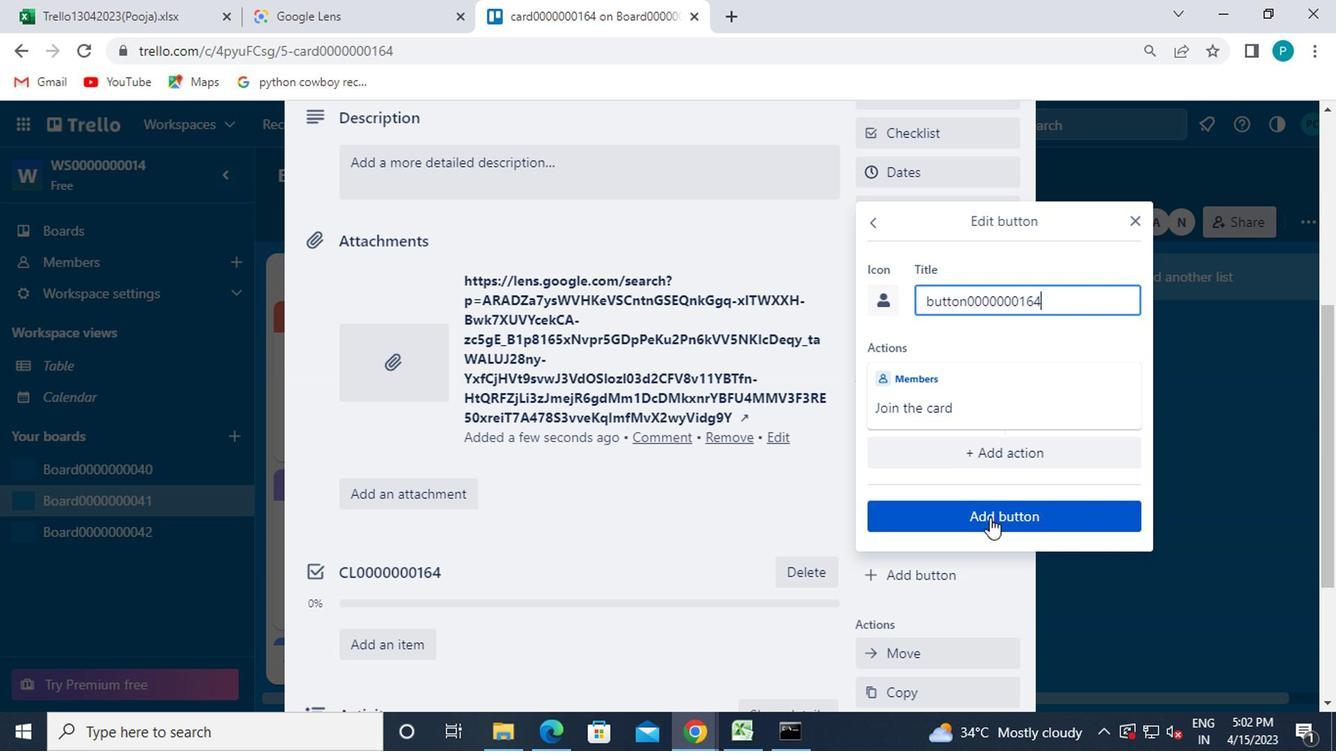 
Action: Mouse moved to (606, 525)
Screenshot: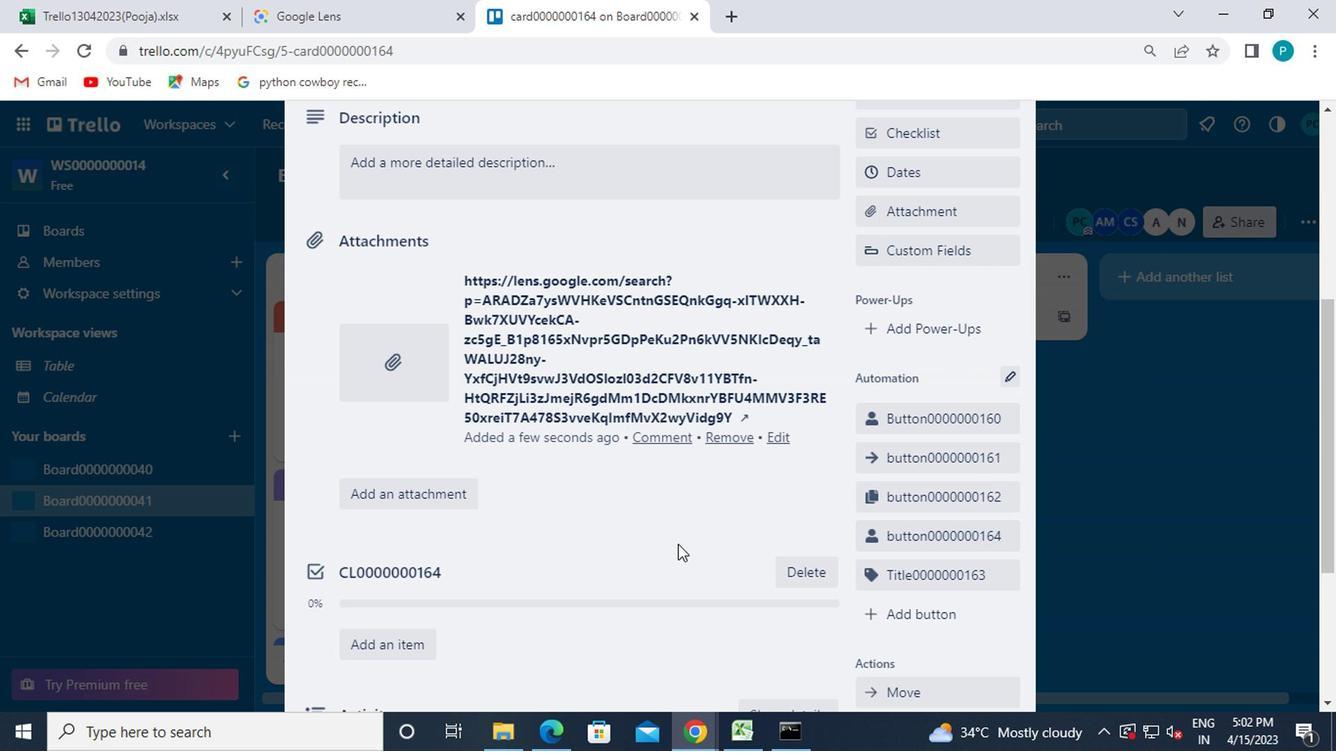 
Action: Mouse scrolled (606, 526) with delta (0, 0)
Screenshot: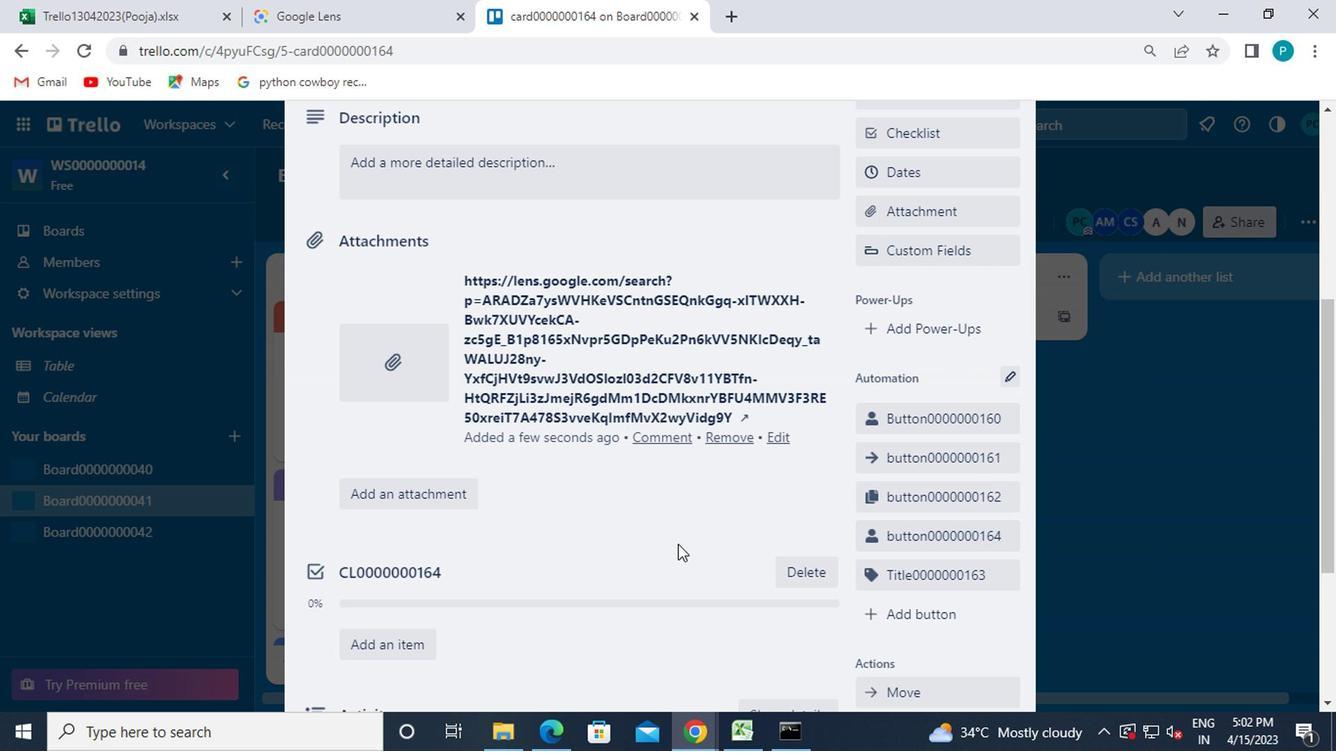 
Action: Mouse moved to (604, 524)
Screenshot: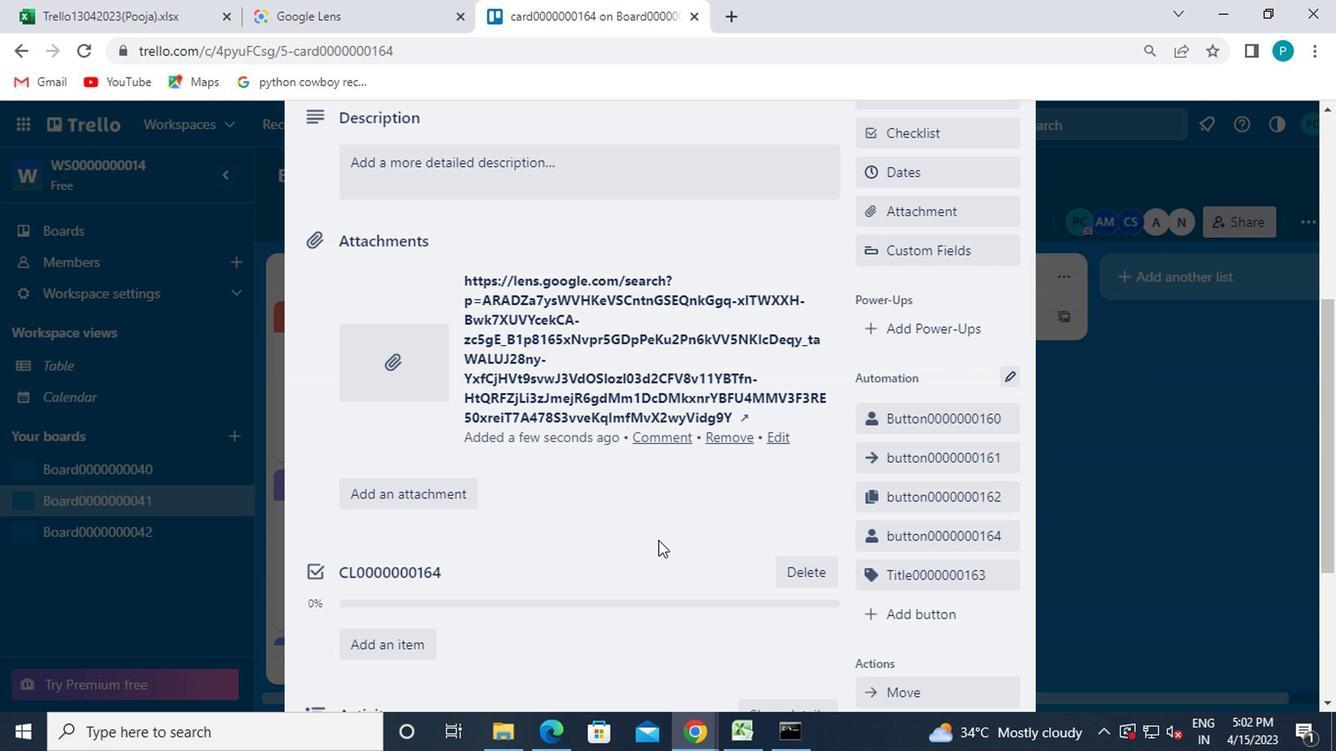 
Action: Mouse scrolled (604, 525) with delta (0, 0)
Screenshot: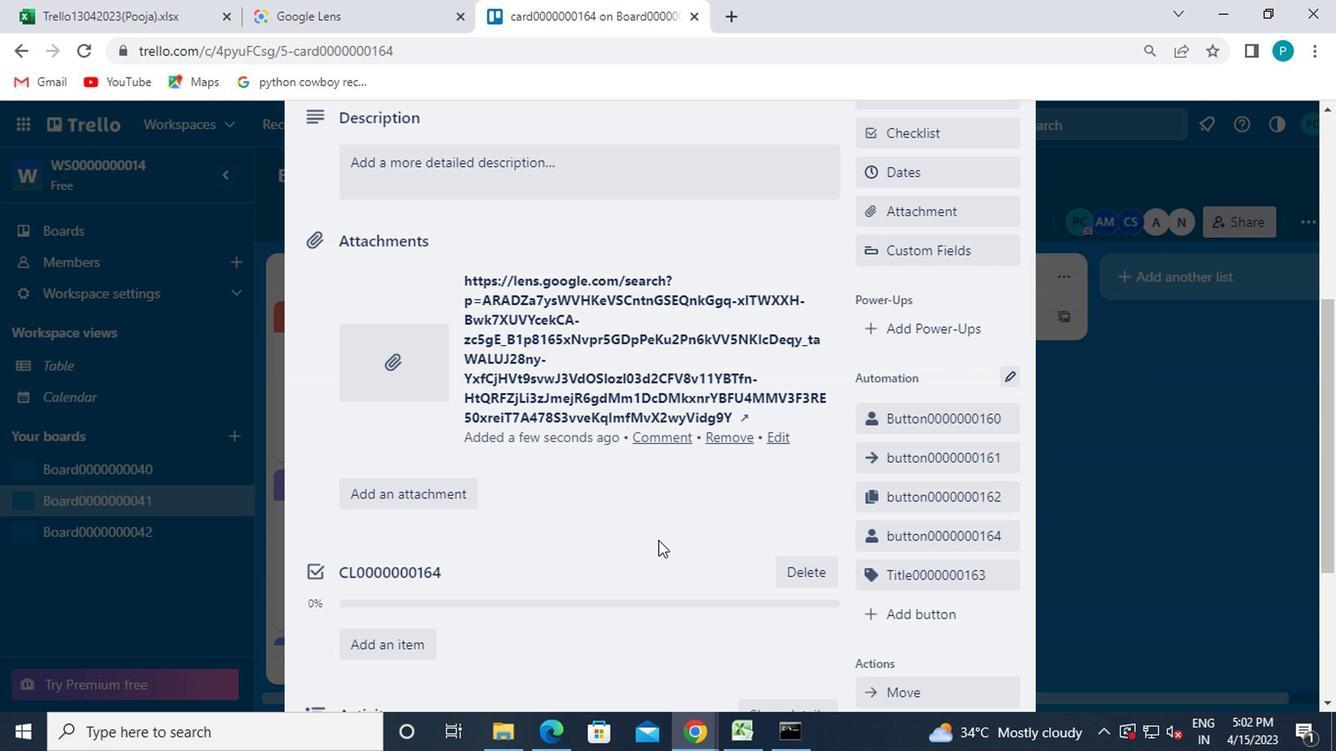 
Action: Mouse moved to (603, 518)
Screenshot: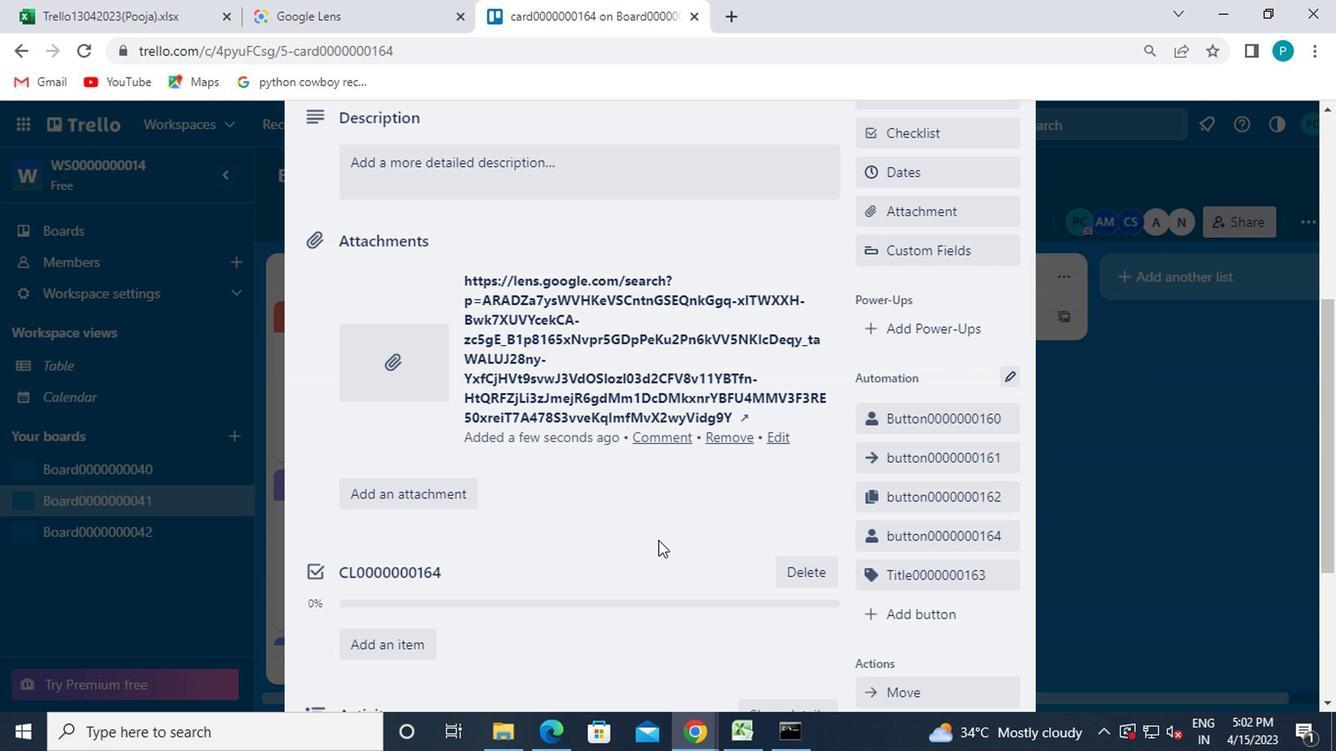 
Action: Mouse scrolled (603, 519) with delta (0, 1)
Screenshot: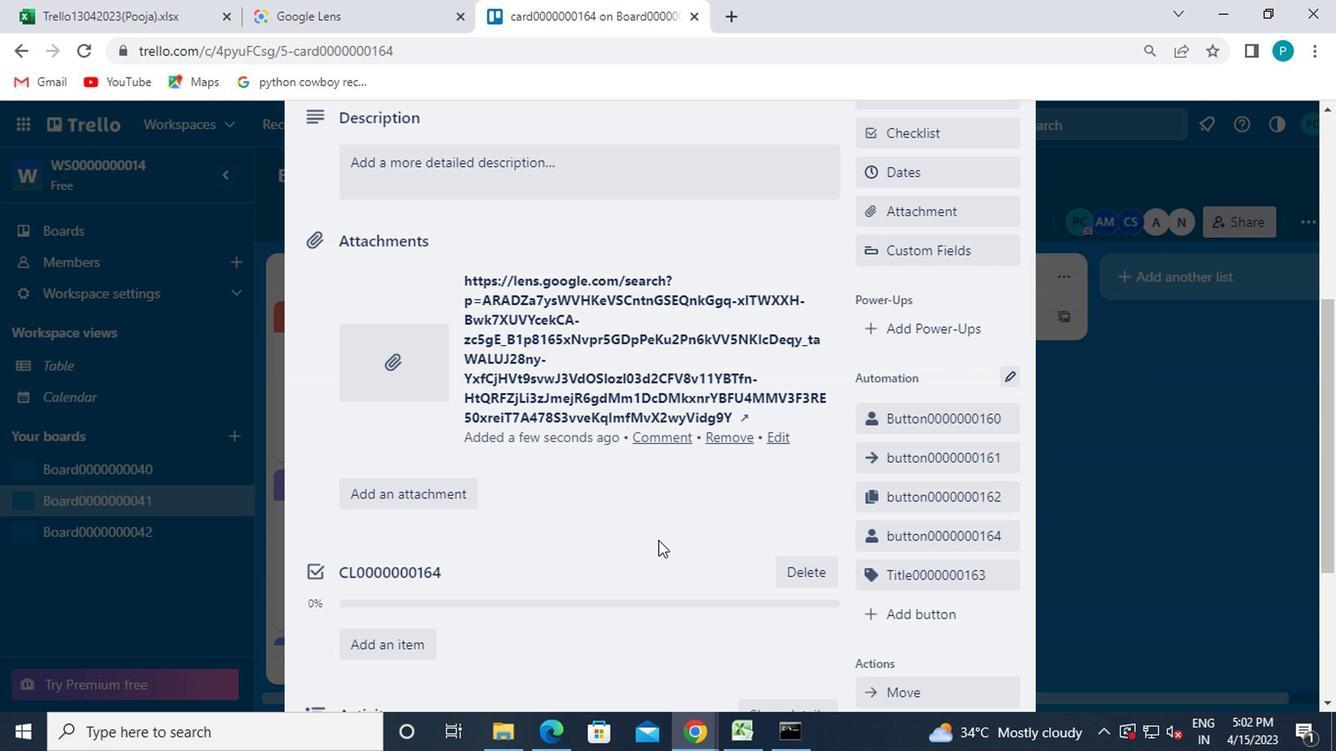 
Action: Mouse moved to (512, 457)
Screenshot: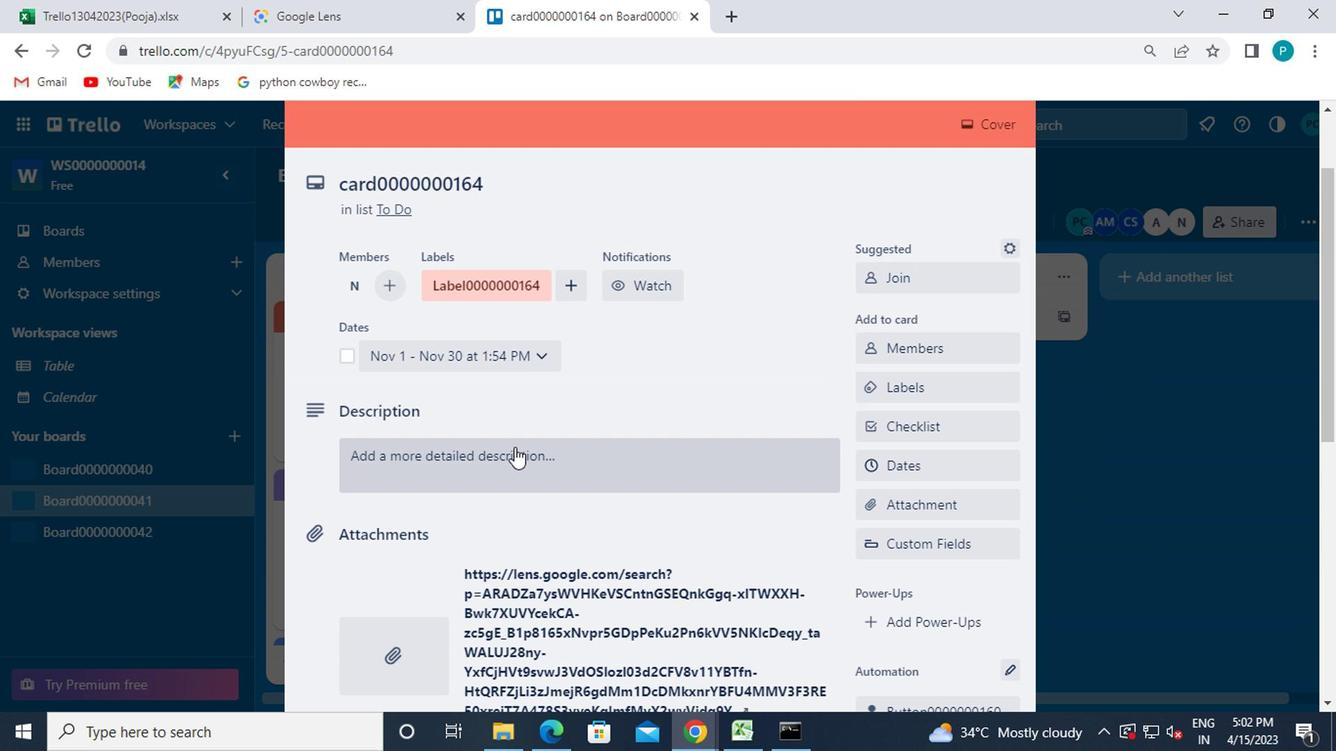 
Action: Mouse pressed left at (512, 457)
Screenshot: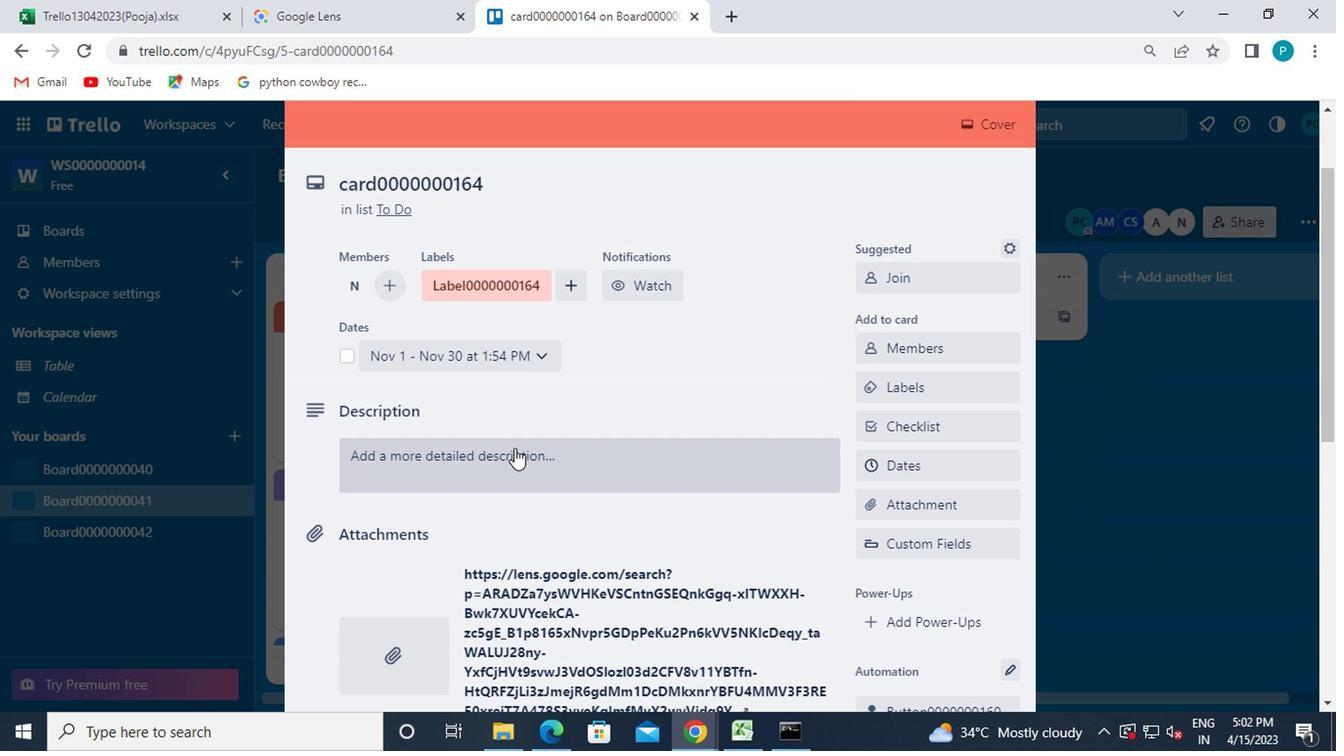 
Action: Key pressed <Key.caps_lock>ds0000000164
Screenshot: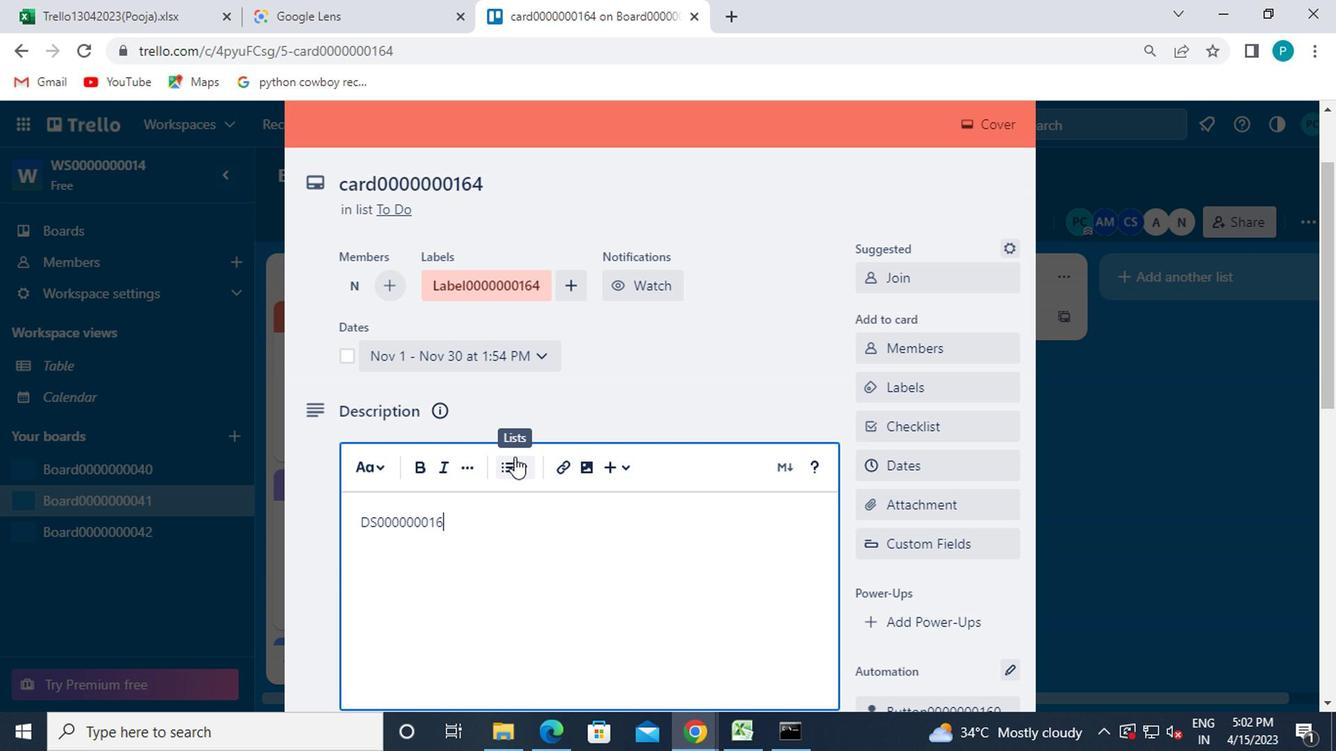 
Action: Mouse moved to (508, 661)
Screenshot: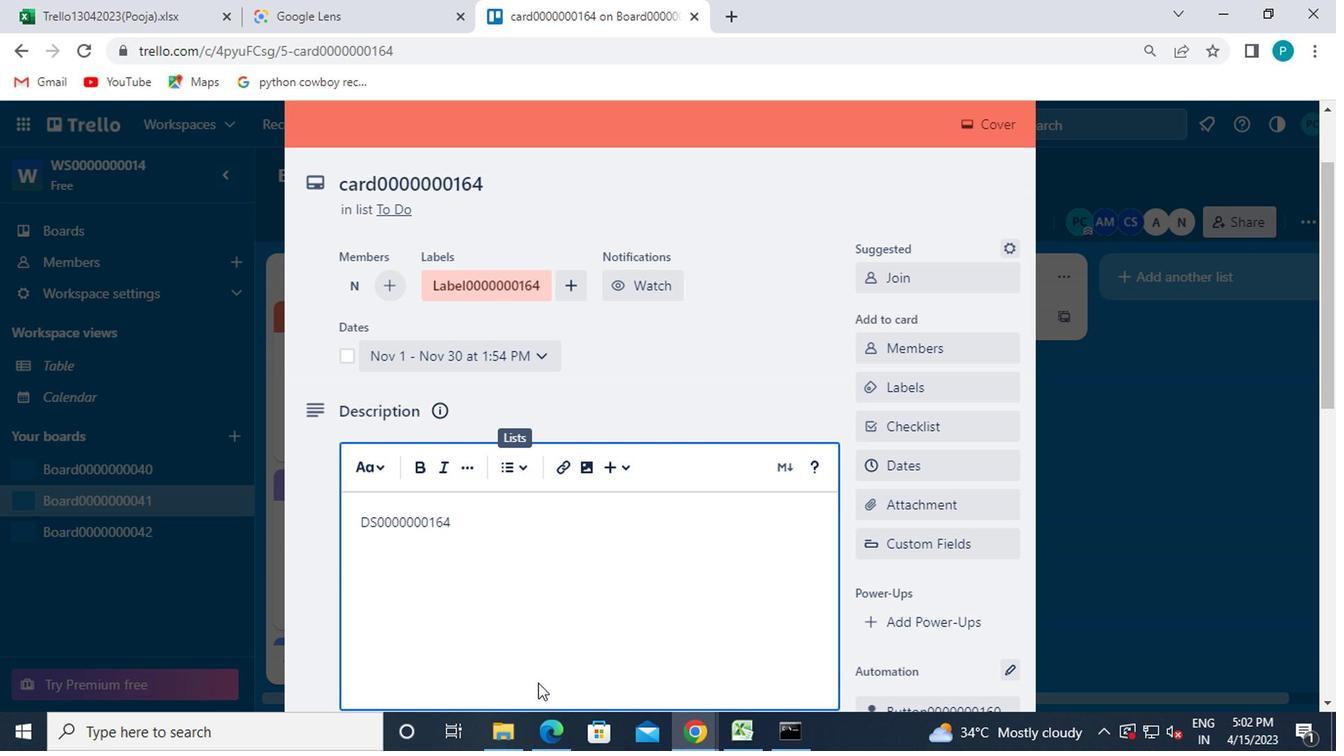 
Action: Mouse scrolled (508, 660) with delta (0, -1)
Screenshot: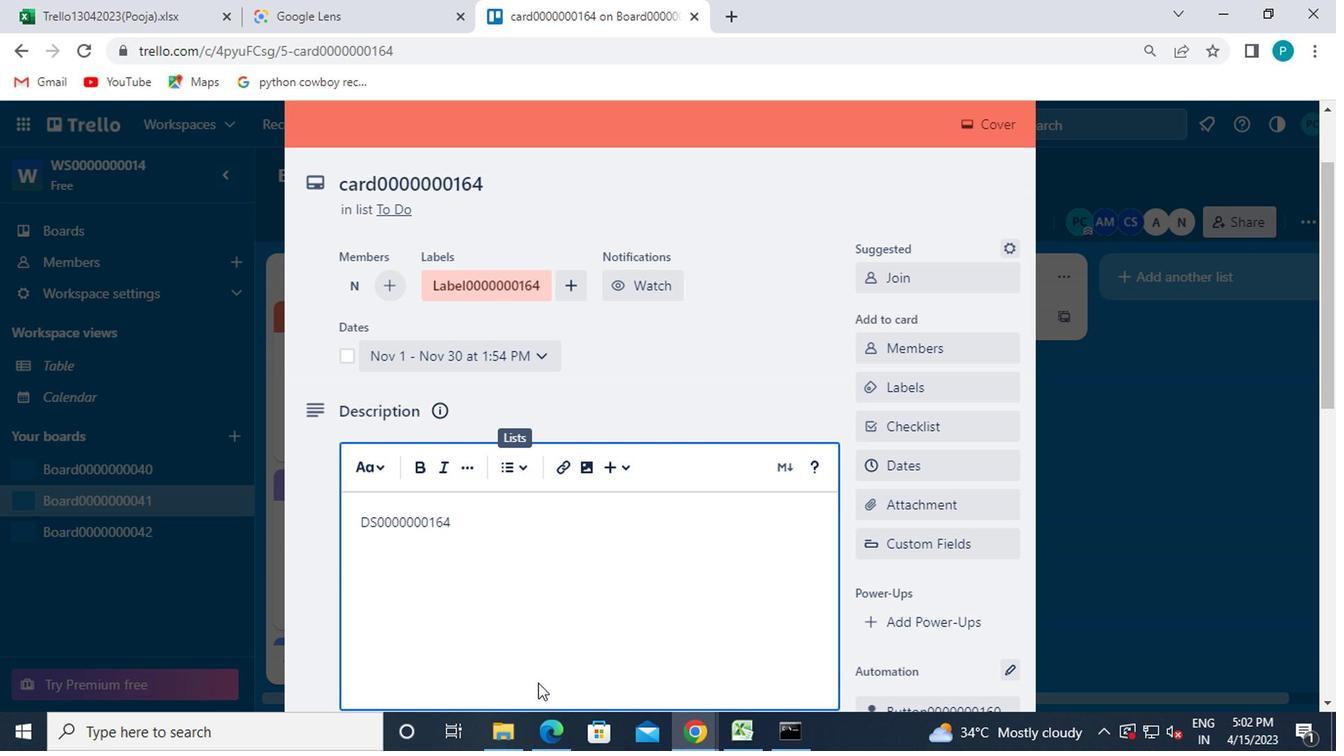 
Action: Mouse moved to (507, 661)
Screenshot: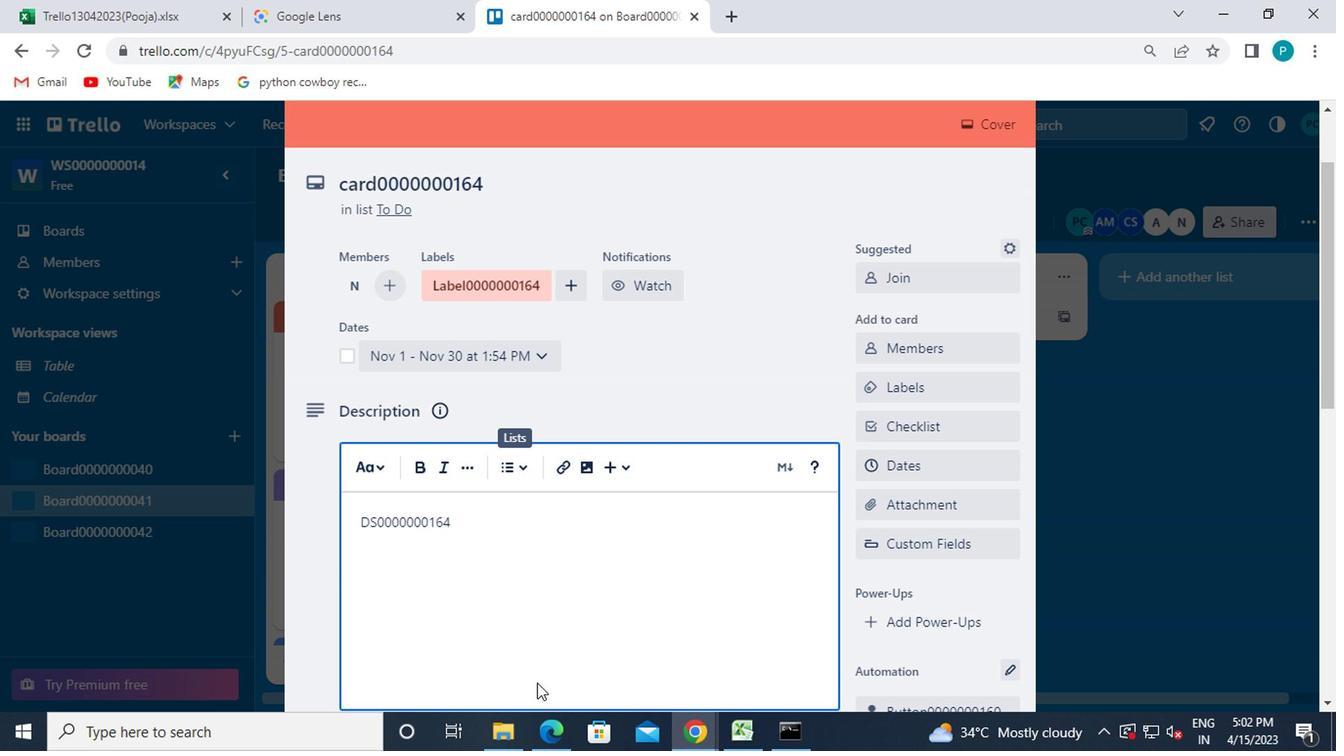 
Action: Mouse scrolled (507, 660) with delta (0, -1)
Screenshot: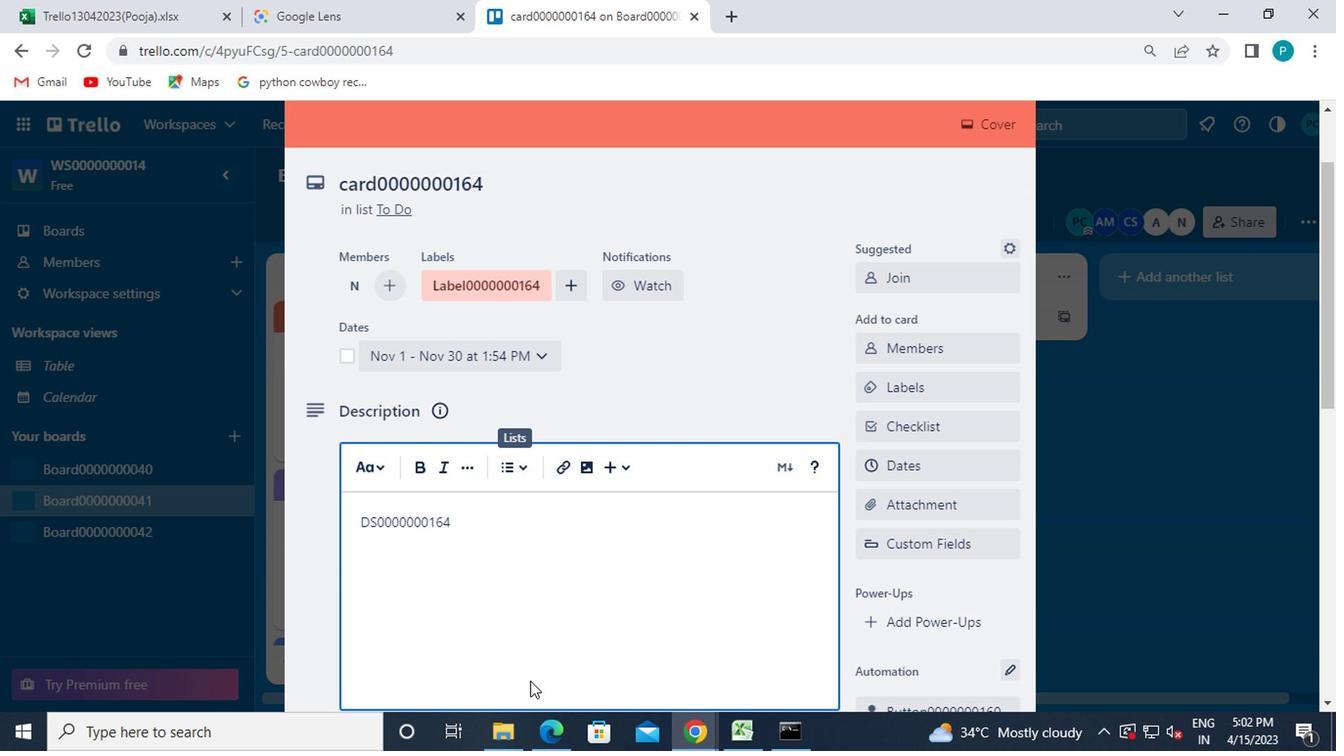
Action: Mouse moved to (505, 659)
Screenshot: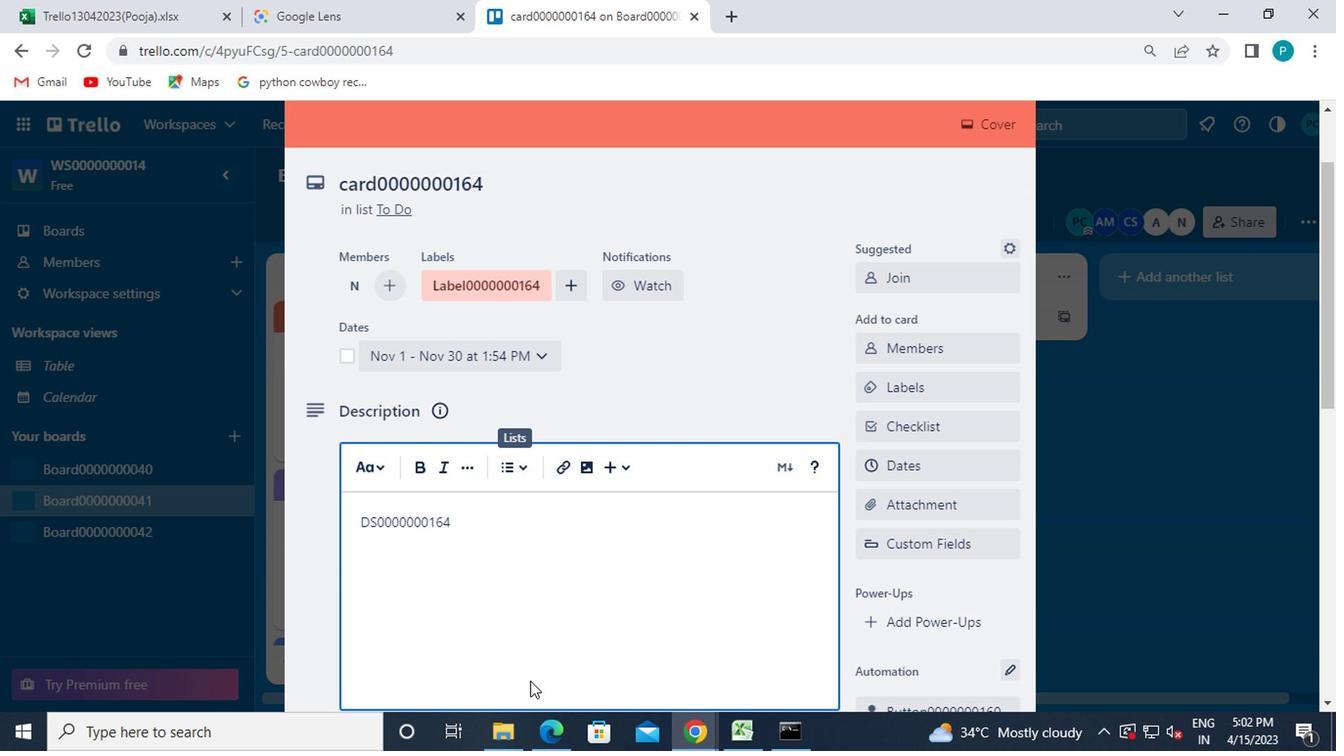 
Action: Mouse scrolled (505, 657) with delta (0, -1)
Screenshot: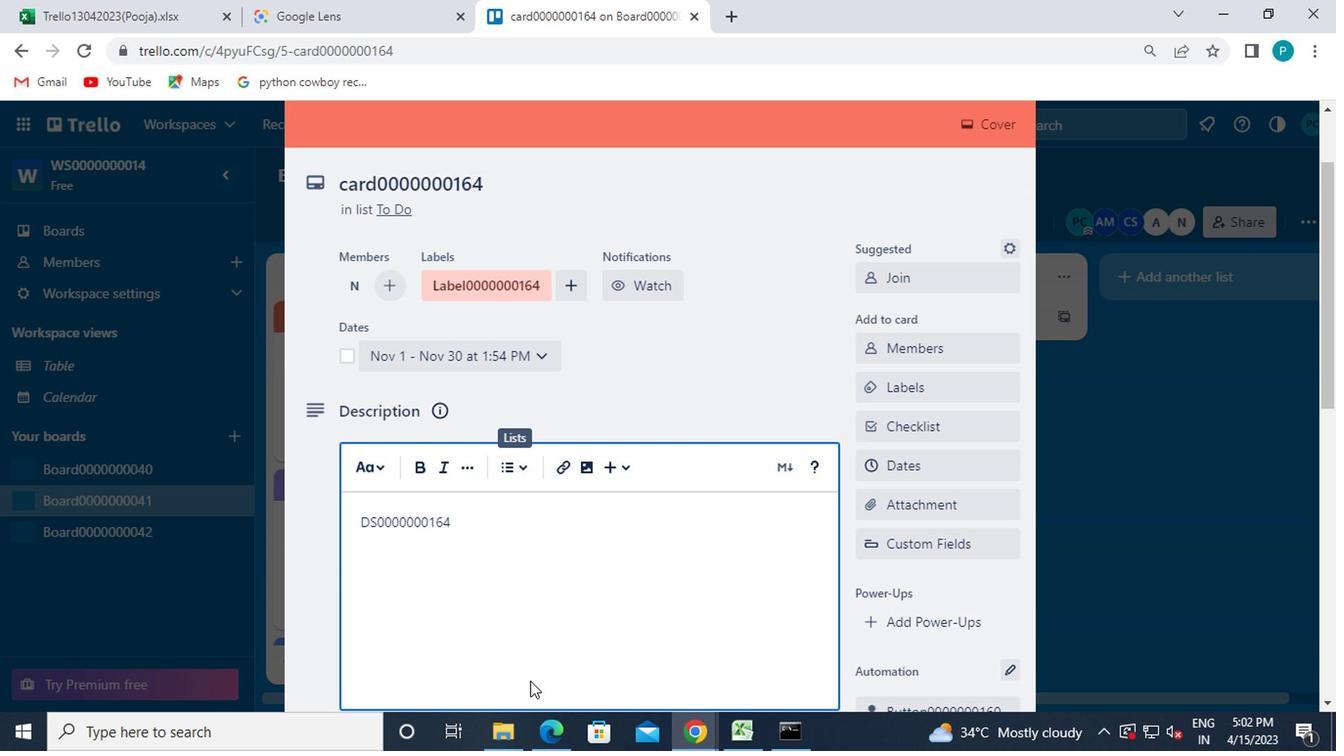 
Action: Mouse moved to (503, 654)
Screenshot: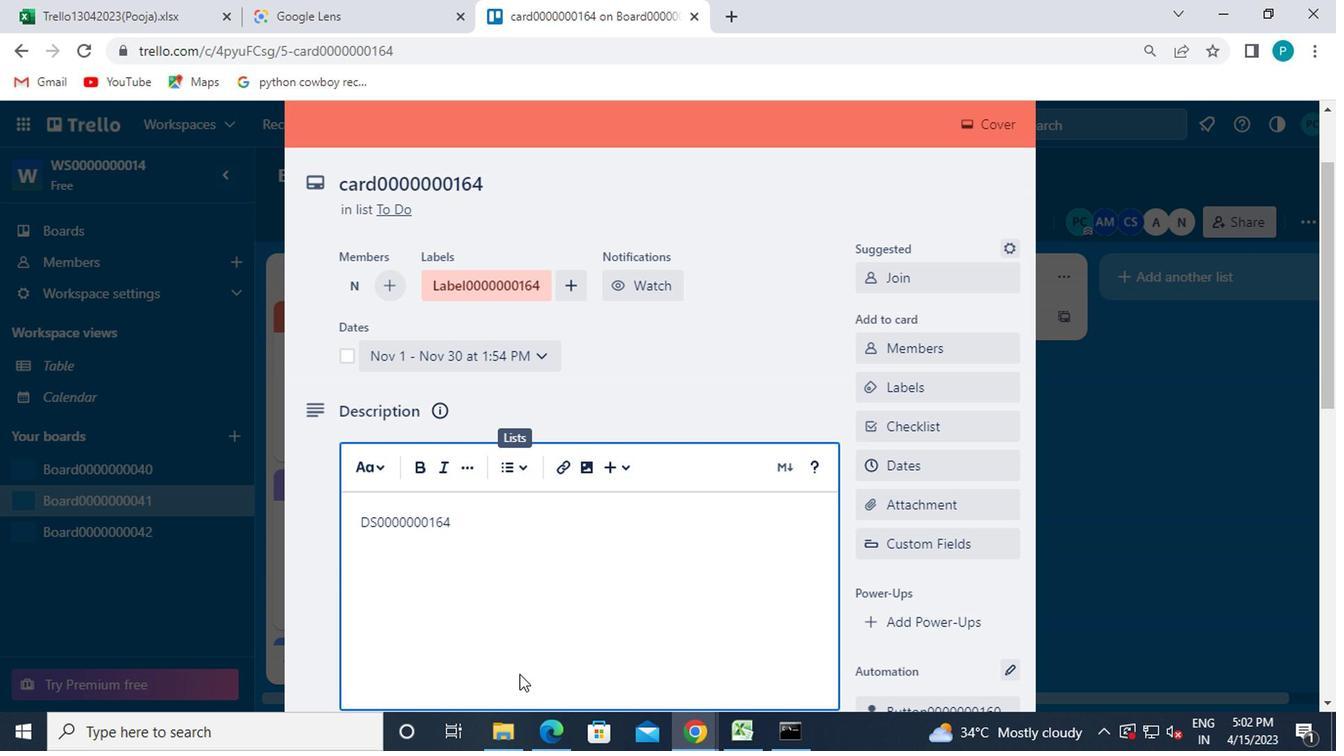 
Action: Mouse scrolled (503, 654) with delta (0, 0)
Screenshot: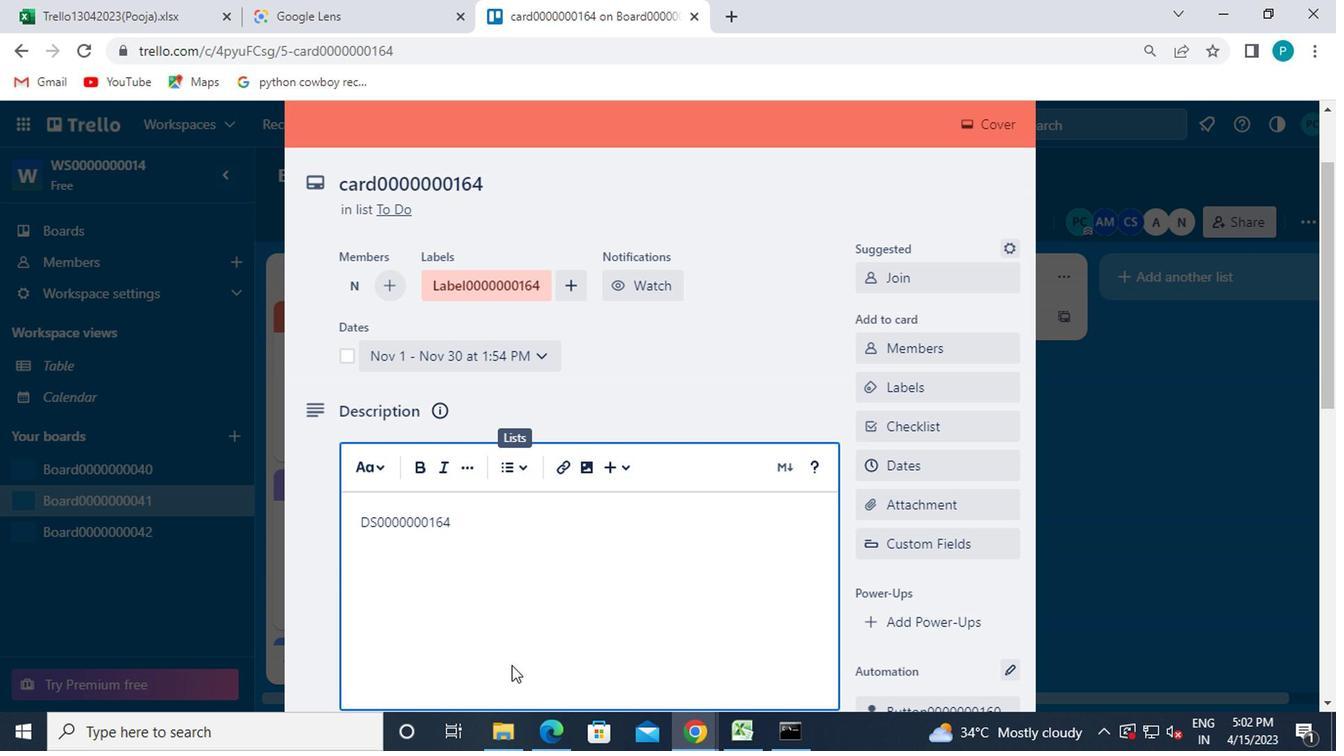 
Action: Mouse moved to (356, 349)
Screenshot: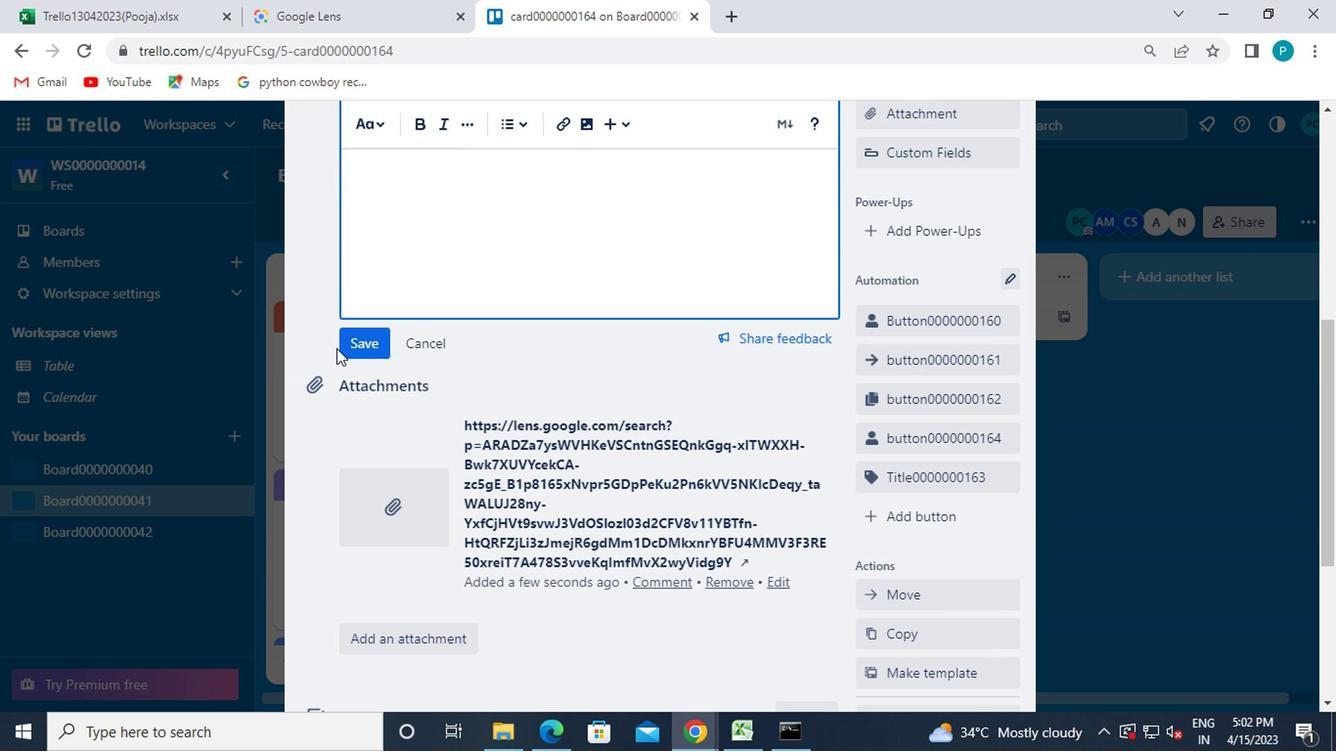 
Action: Mouse pressed left at (356, 349)
Screenshot: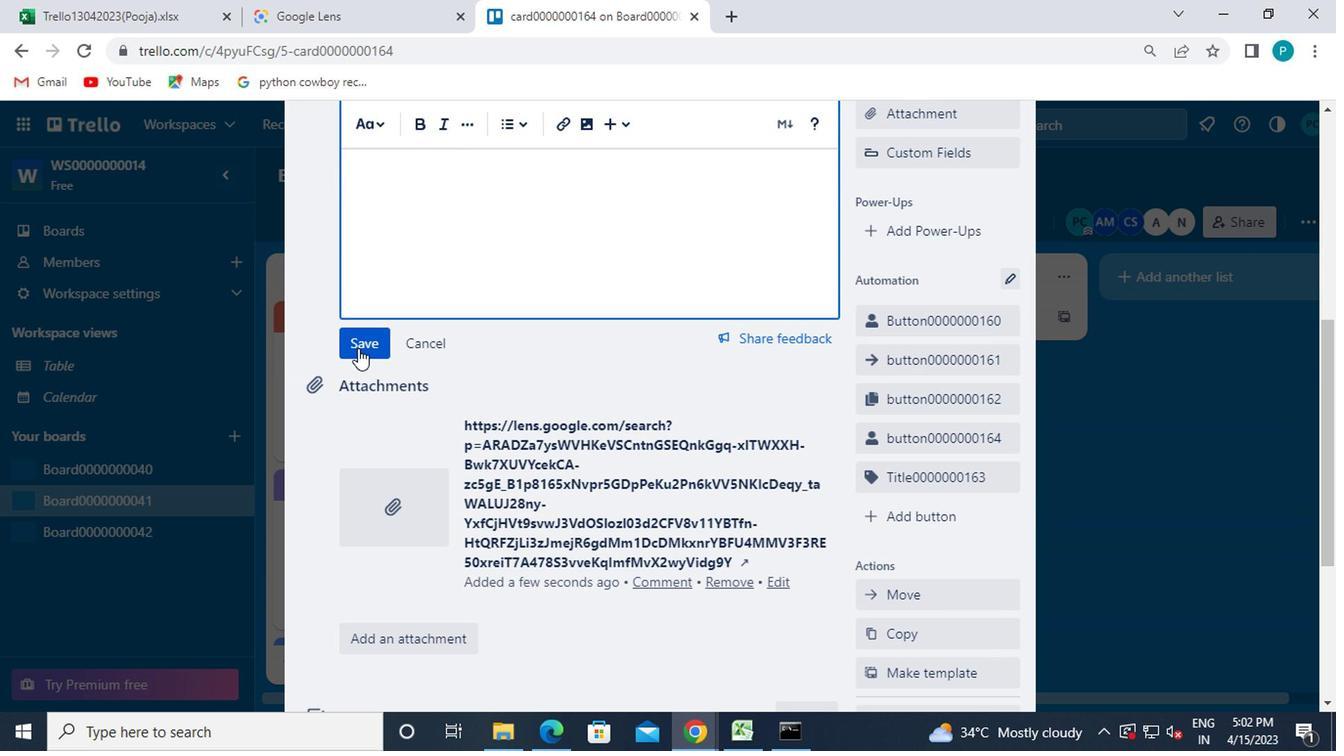 
Action: Mouse moved to (455, 508)
Screenshot: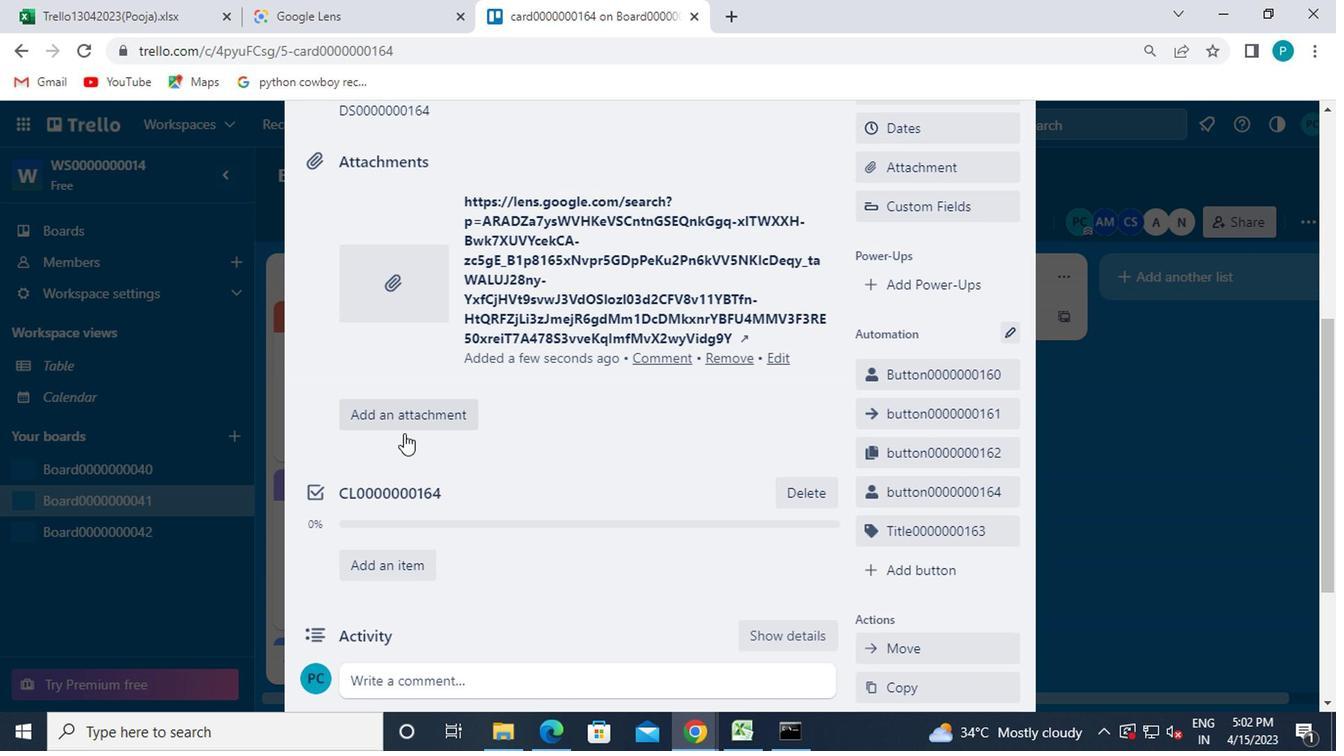 
Action: Mouse scrolled (455, 508) with delta (0, 0)
Screenshot: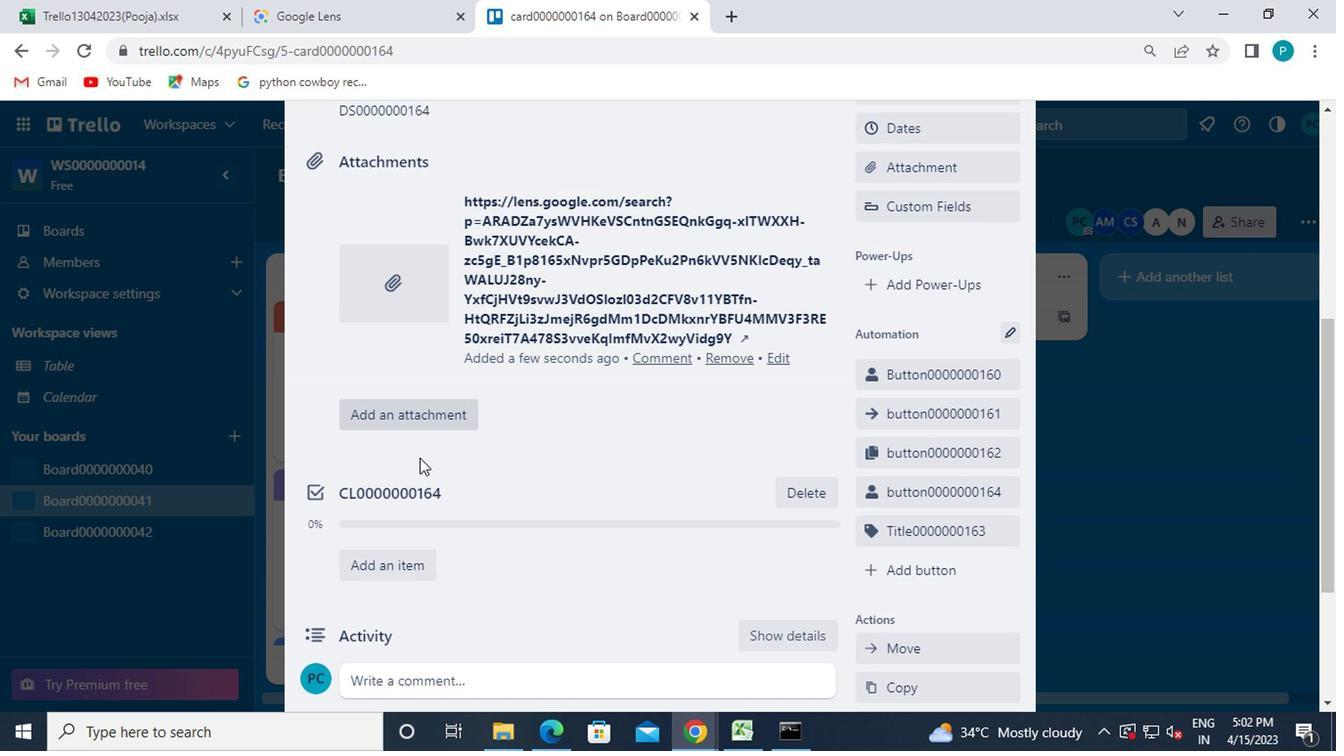 
Action: Mouse scrolled (455, 508) with delta (0, 0)
Screenshot: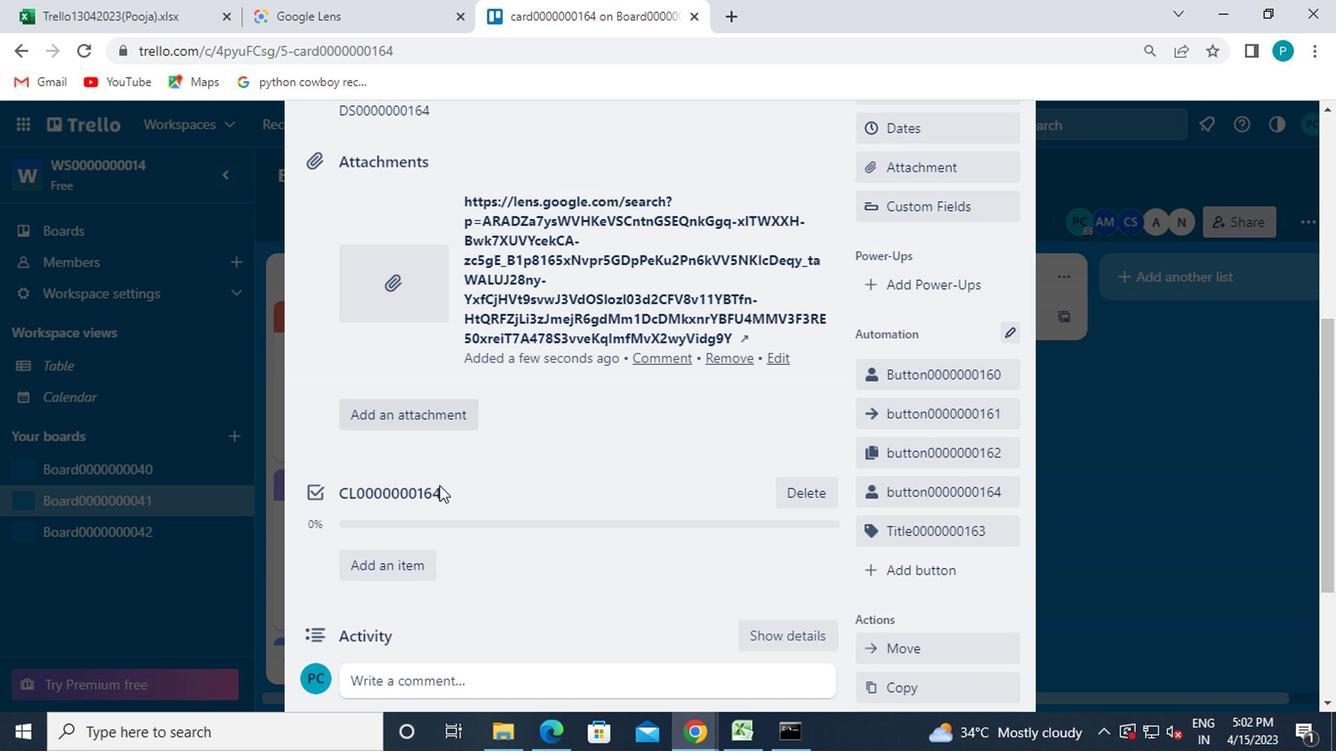 
Action: Mouse scrolled (455, 508) with delta (0, 0)
Screenshot: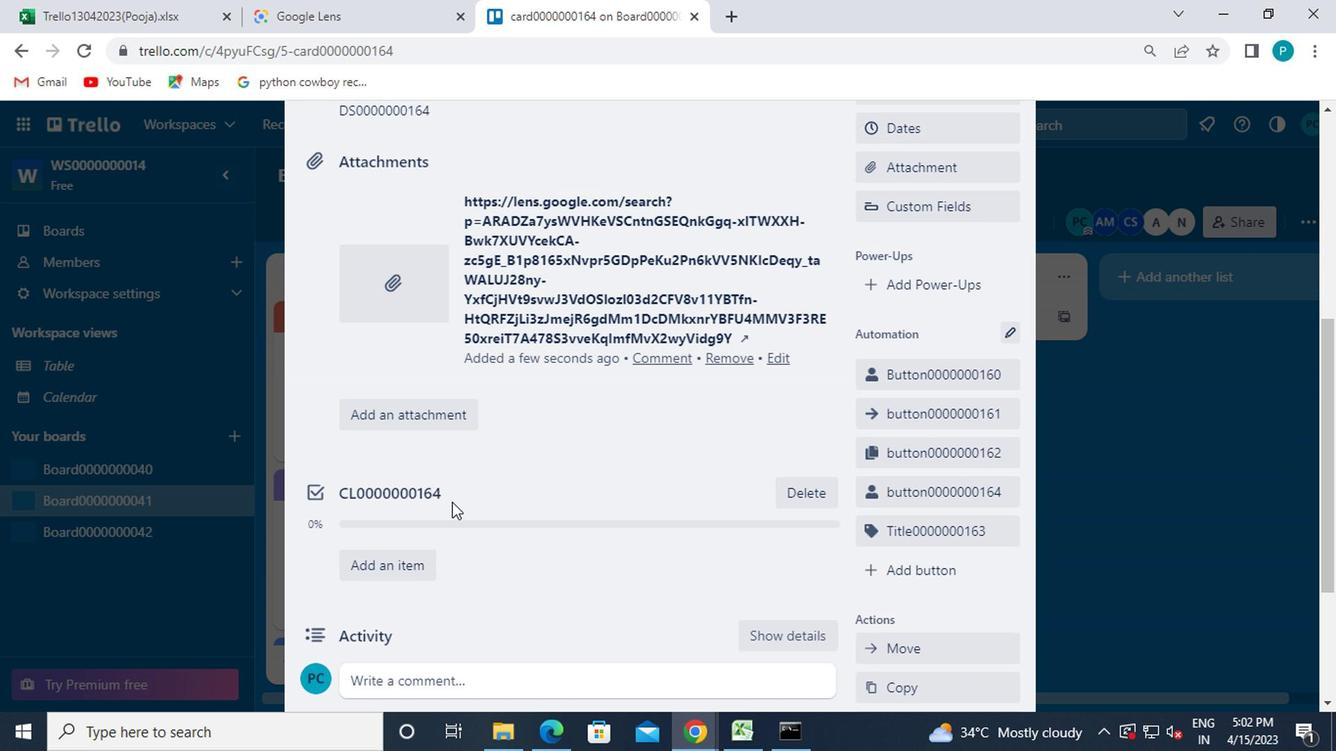 
Action: Mouse moved to (432, 455)
Screenshot: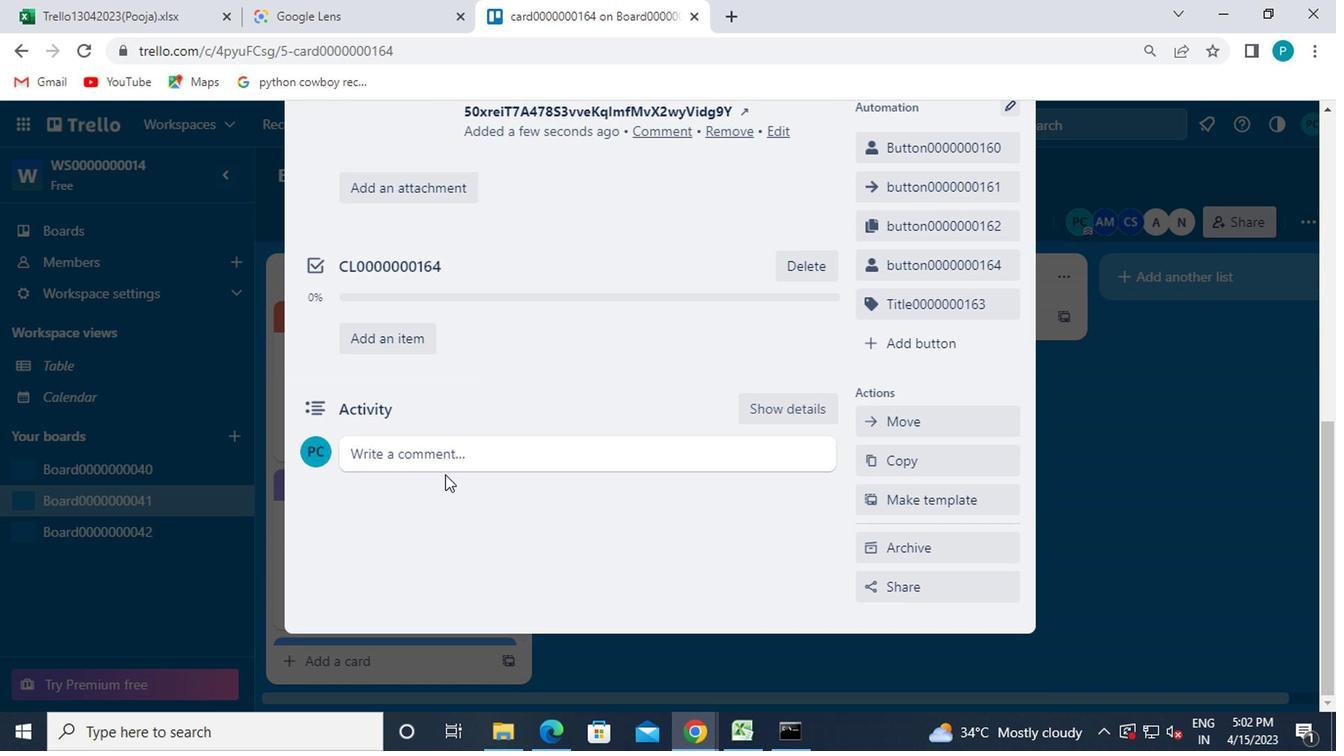 
Action: Mouse pressed left at (432, 455)
Screenshot: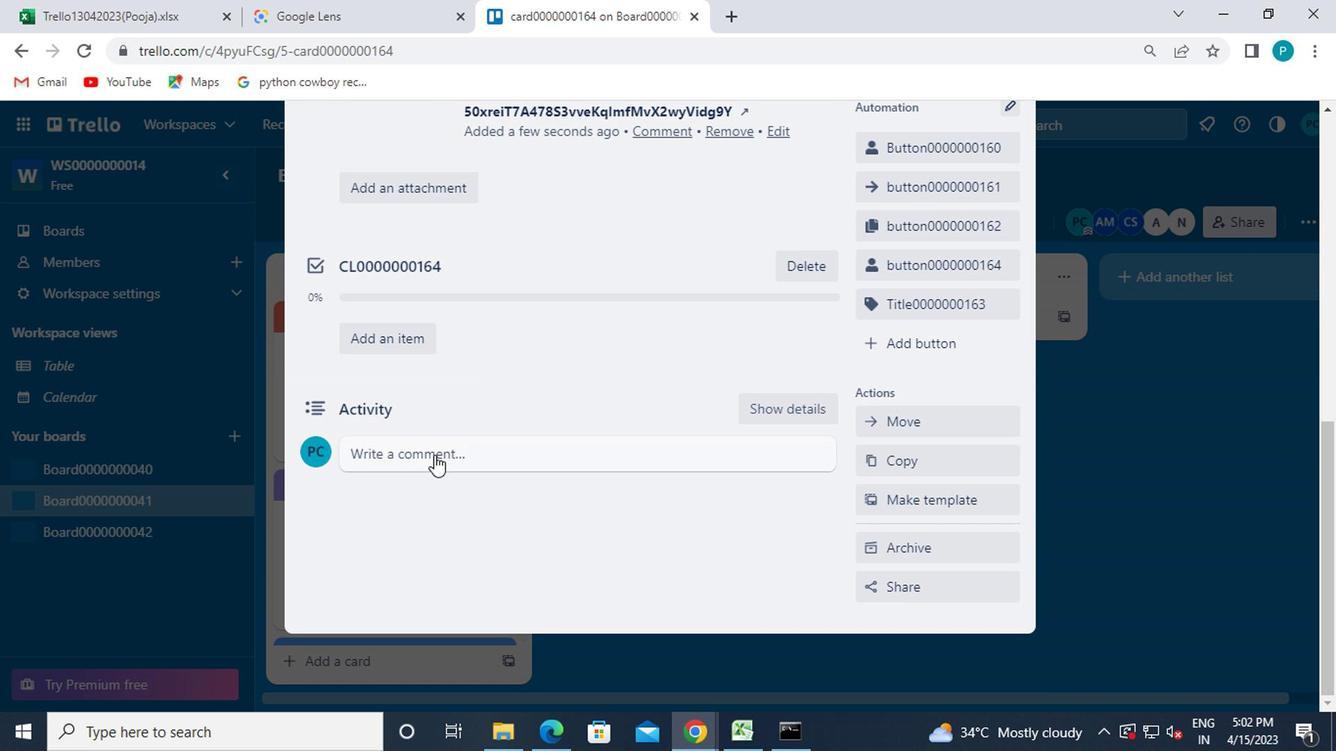 
Action: Key pressed cm0000000164
Screenshot: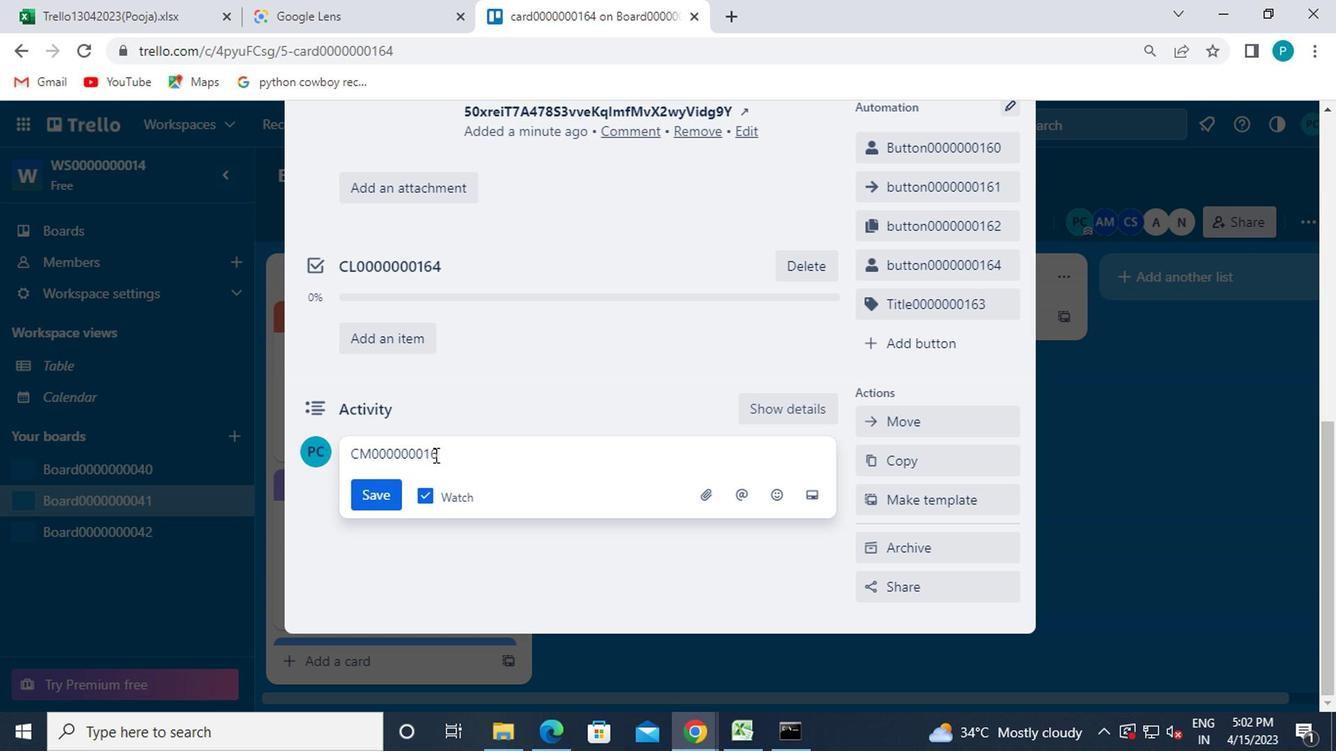 
Action: Mouse moved to (361, 486)
Screenshot: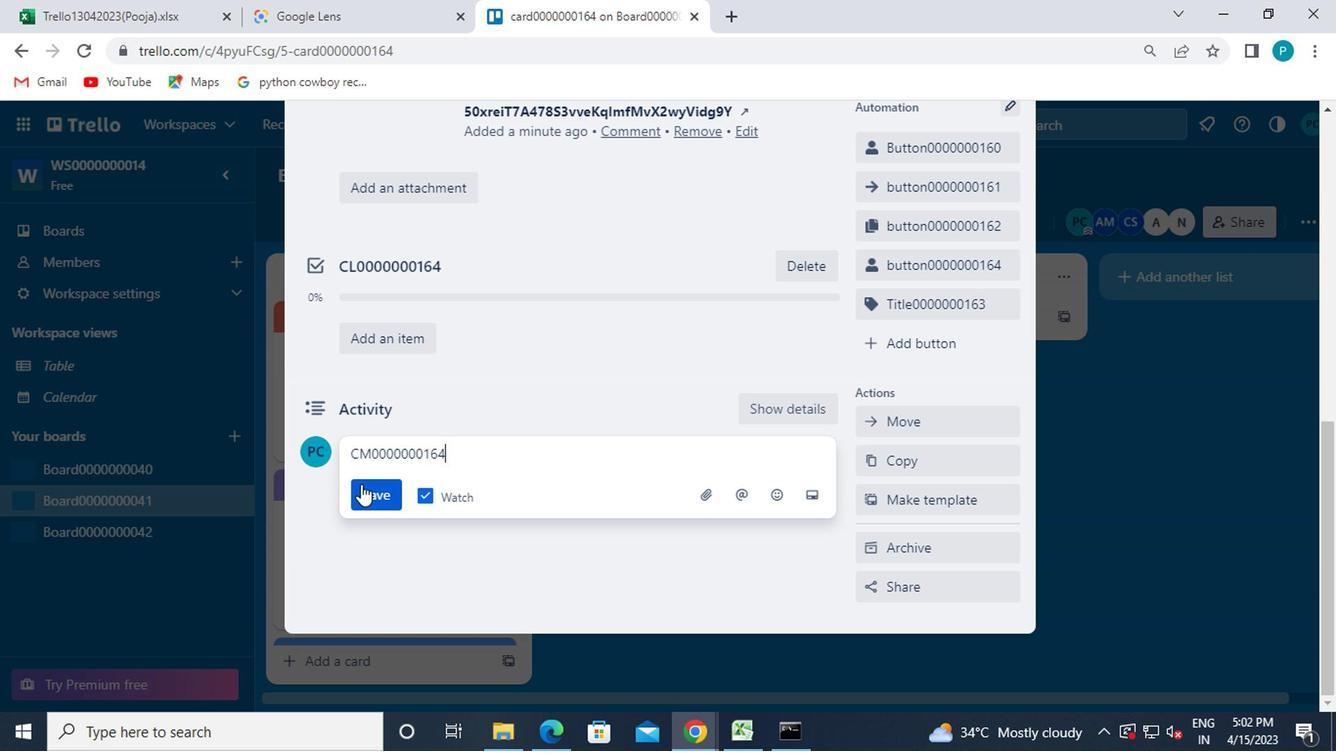 
Action: Mouse pressed left at (361, 486)
Screenshot: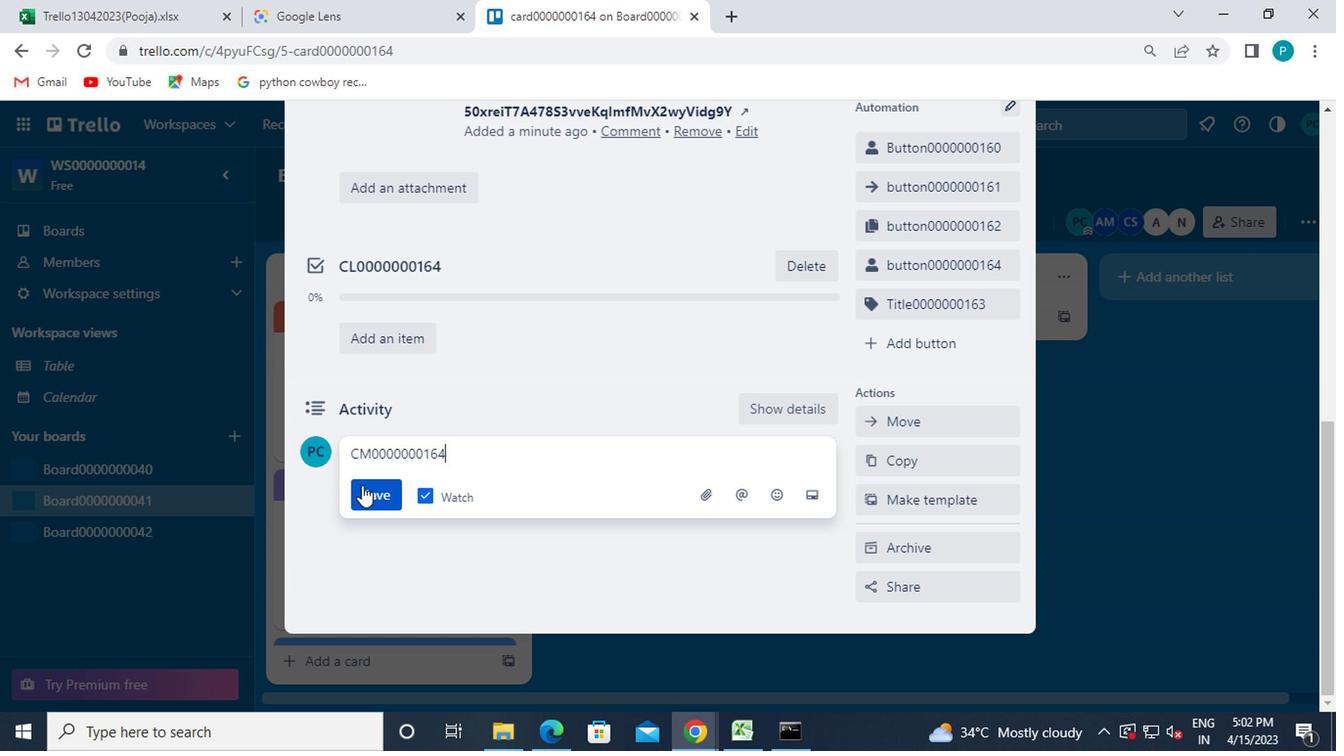 
